 Task: Create new contact,   with mail id: 'AdelineBaker101@roundabouttheatre.org', first name: 'Adeline', Last name: 'Baker', Job Title: E-commerce Manager, Phone number (408) 555-9012. Change life cycle stage to  'Lead' and lead status to 'New'. Add new company to the associated contact: www.riyagroup.travel_x000D_
 and type: Prospect. Logged in from softage.1@softage.net
Action: Mouse moved to (73, 57)
Screenshot: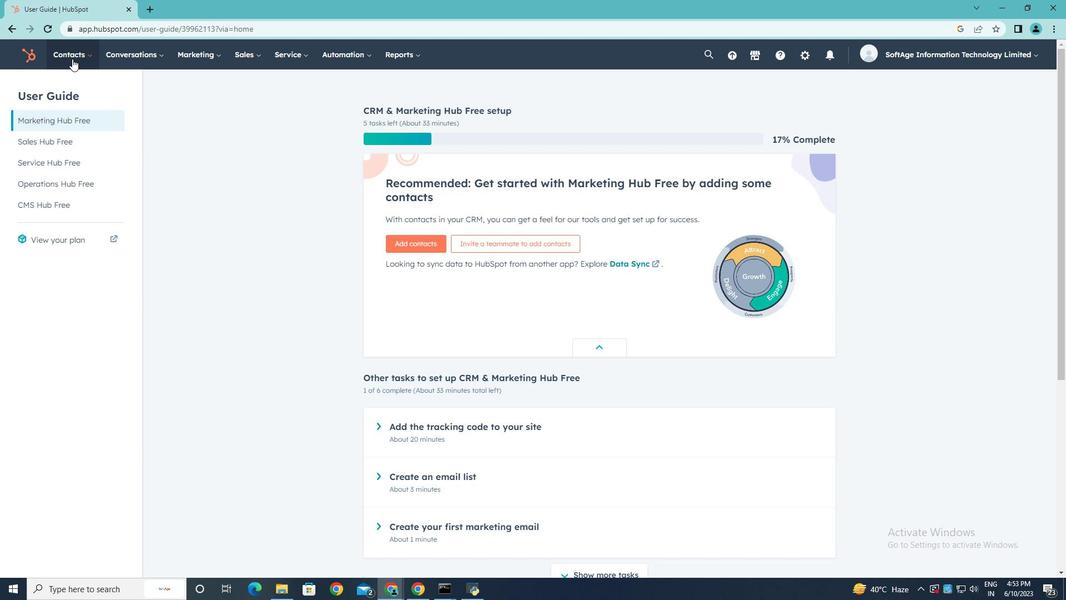 
Action: Mouse pressed left at (73, 57)
Screenshot: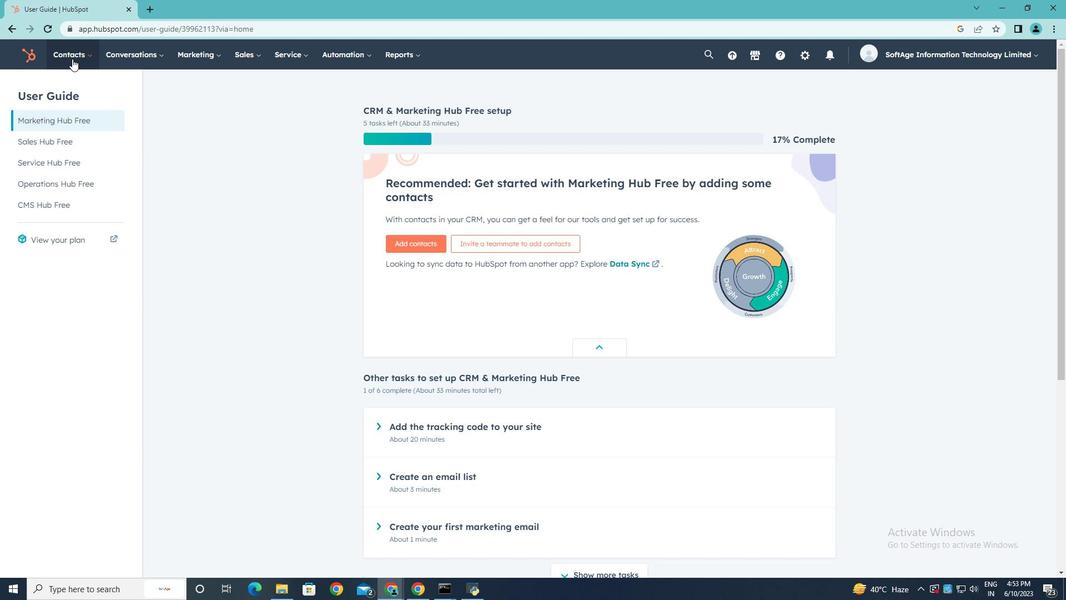 
Action: Mouse moved to (81, 91)
Screenshot: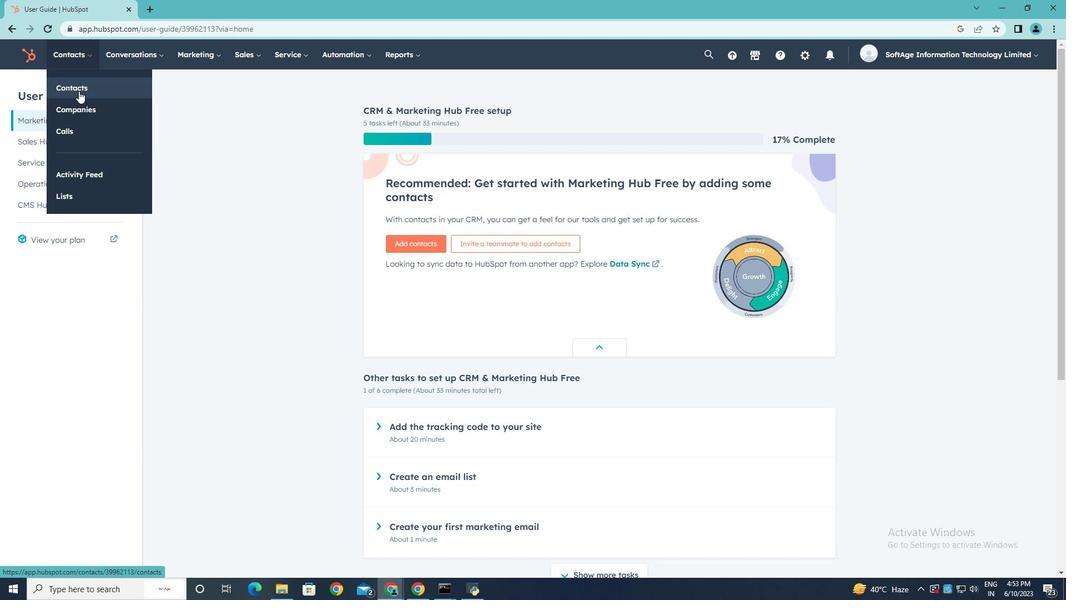 
Action: Mouse pressed left at (81, 91)
Screenshot: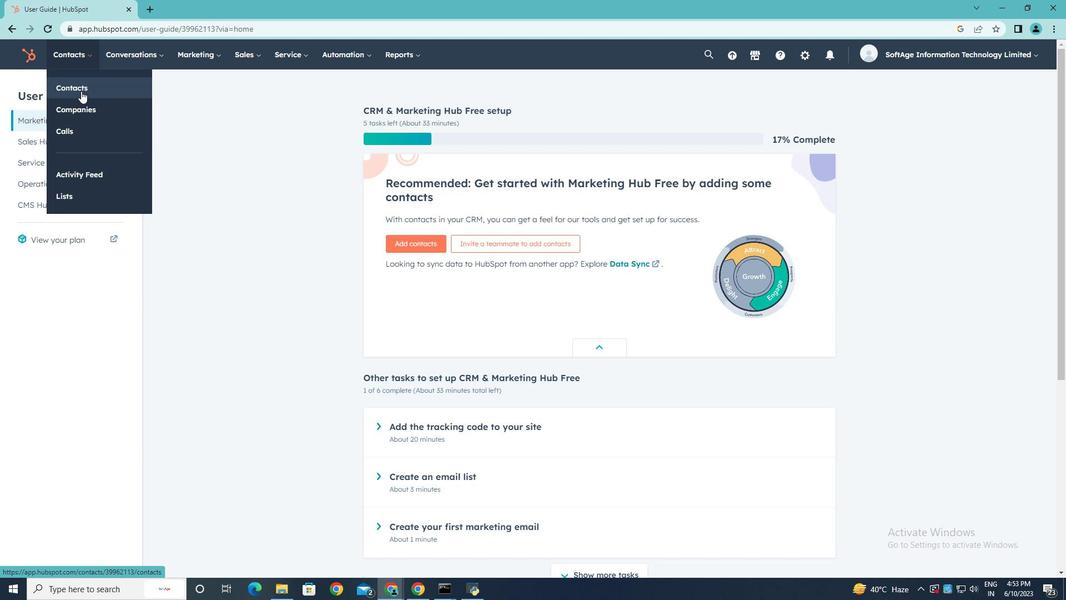 
Action: Mouse moved to (1002, 92)
Screenshot: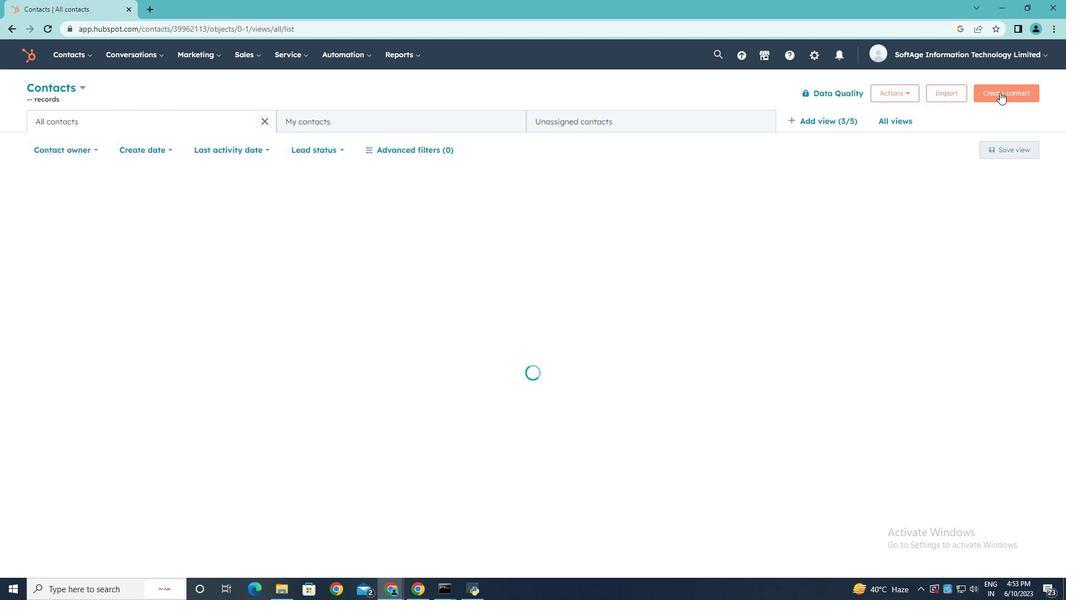 
Action: Mouse pressed left at (1002, 92)
Screenshot: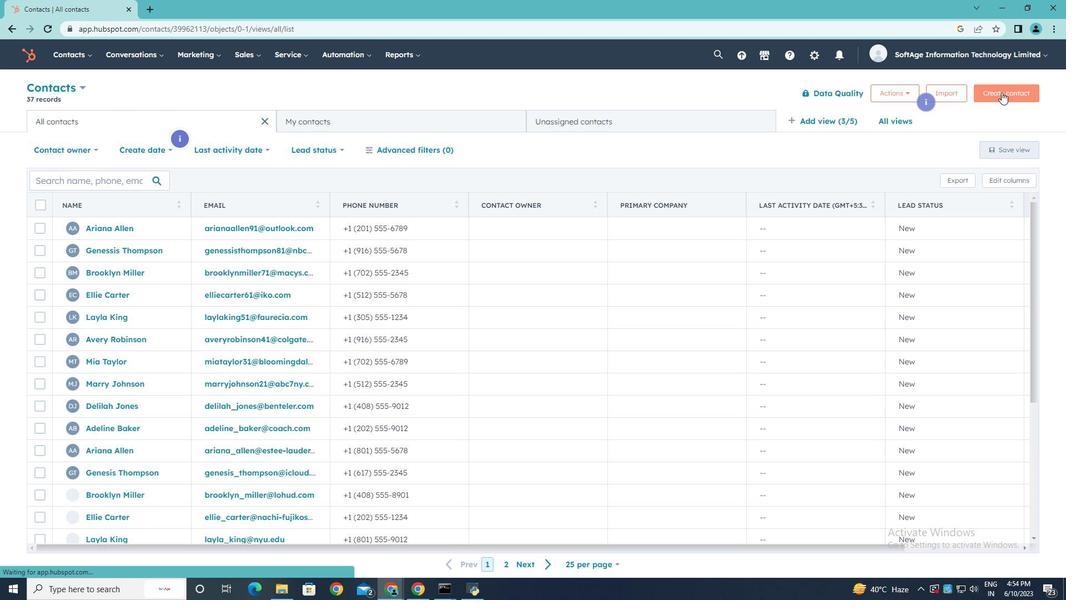 
Action: Mouse moved to (803, 143)
Screenshot: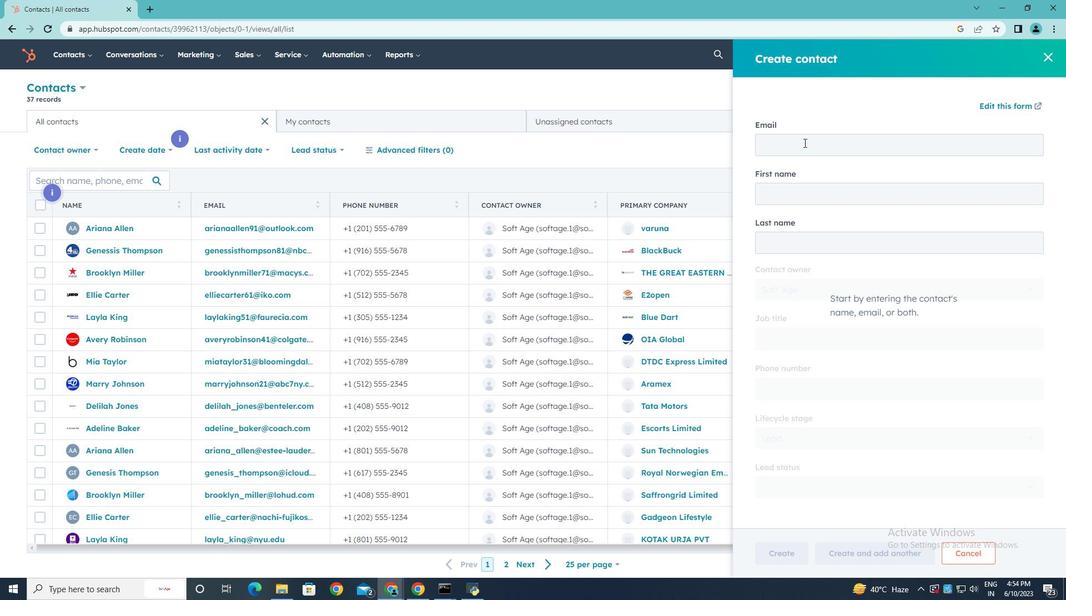 
Action: Mouse pressed left at (803, 143)
Screenshot: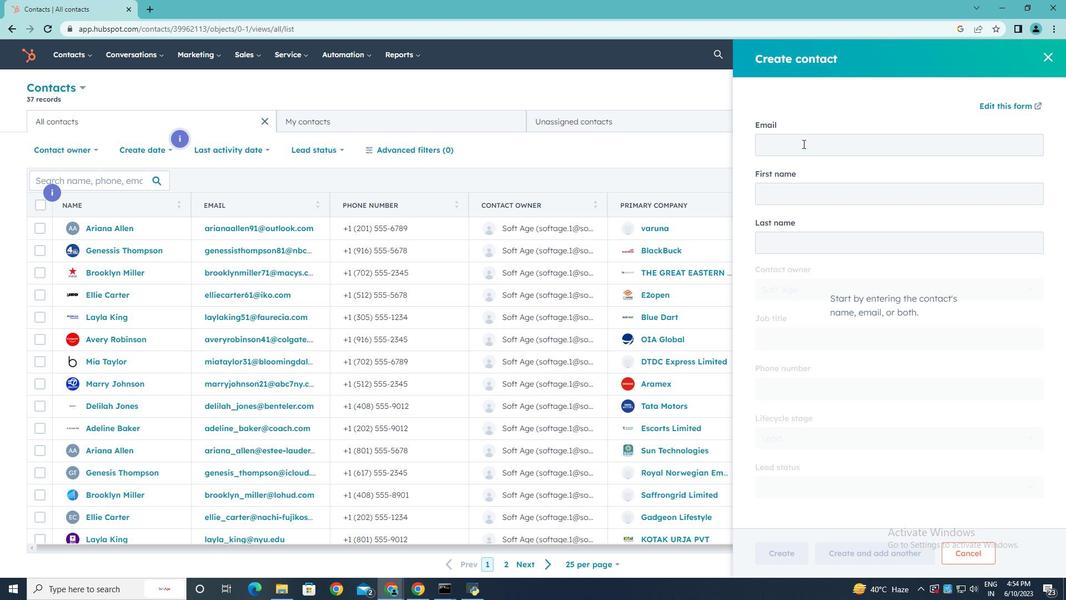 
Action: Mouse moved to (803, 143)
Screenshot: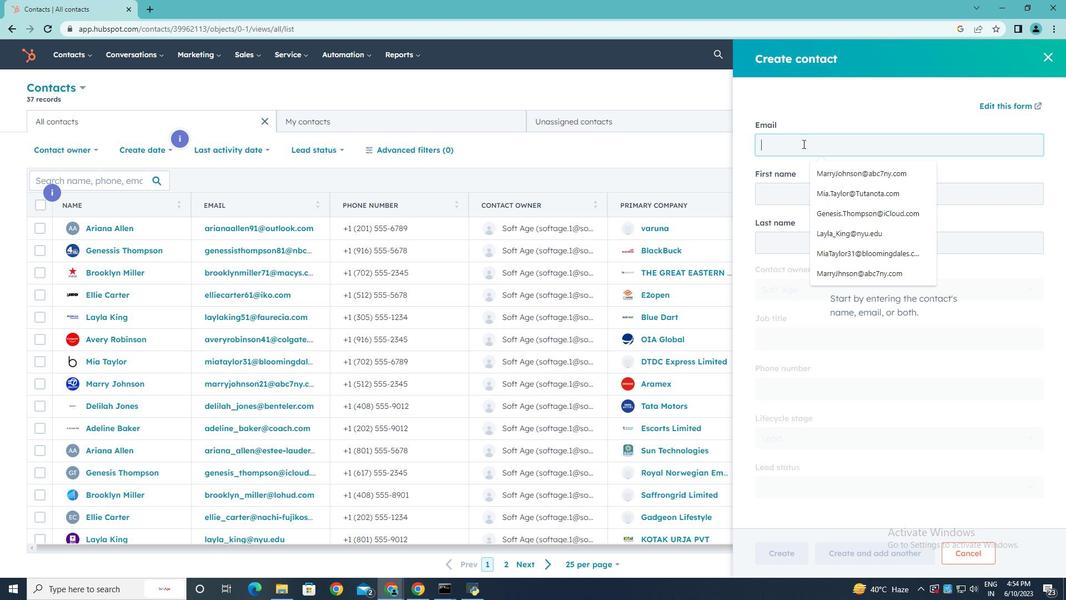 
Action: Key pressed <Key.shift>Adeline<Key.shift>Baker101<Key.shift>@roundabouth<Key.backspace>theatre.org
Screenshot: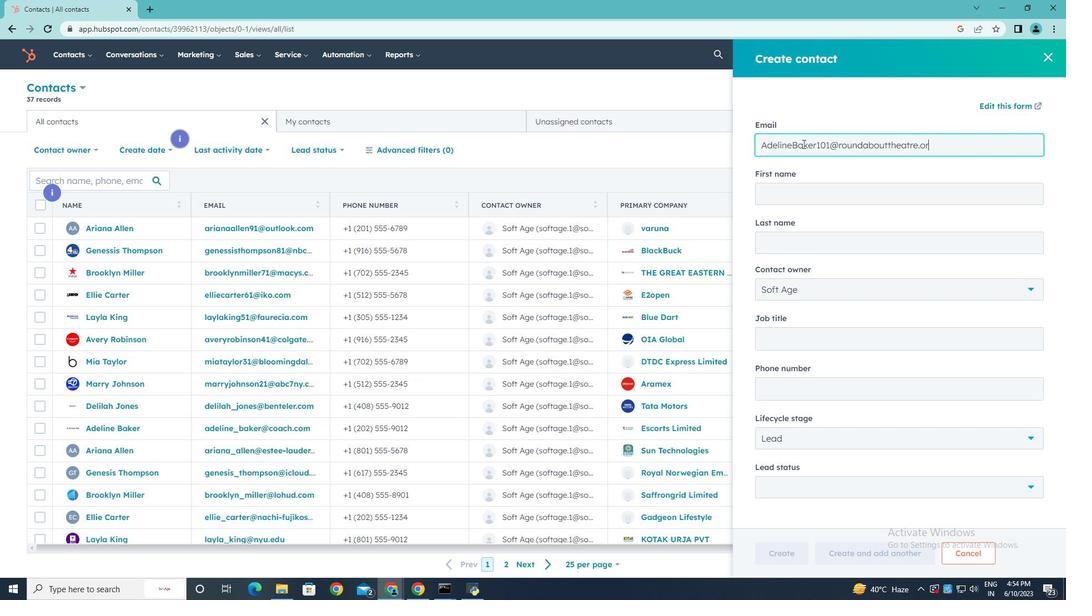 
Action: Mouse moved to (800, 197)
Screenshot: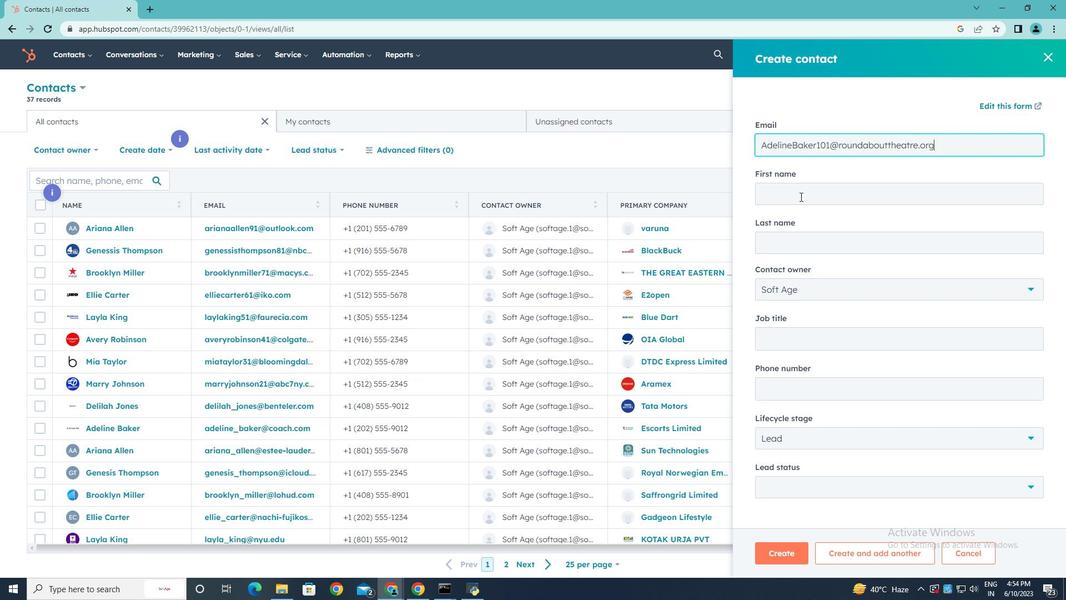 
Action: Mouse pressed left at (800, 197)
Screenshot: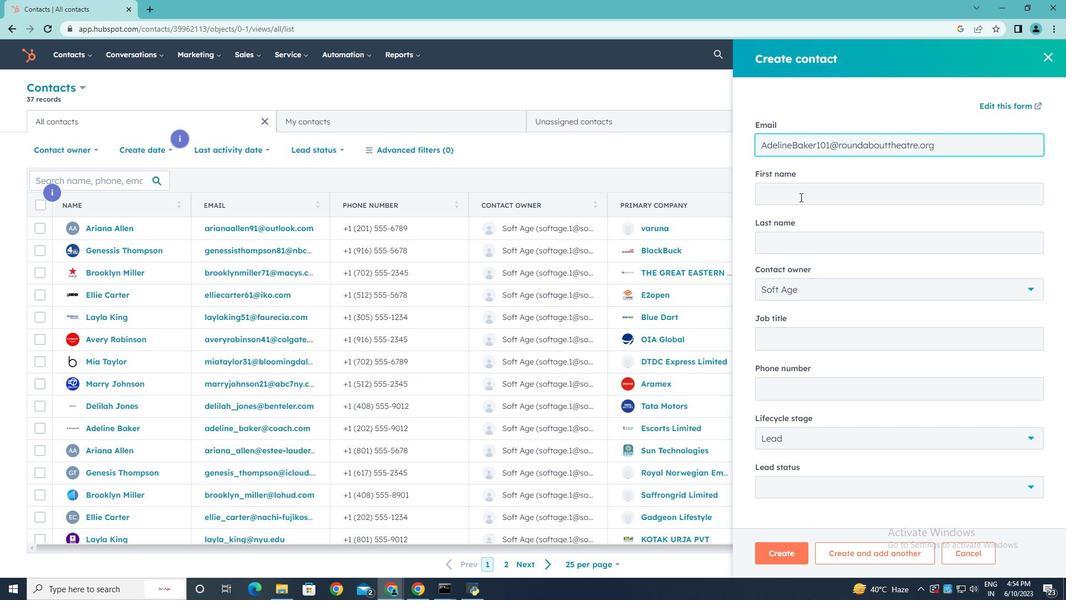 
Action: Key pressed <Key.shift>Adeline
Screenshot: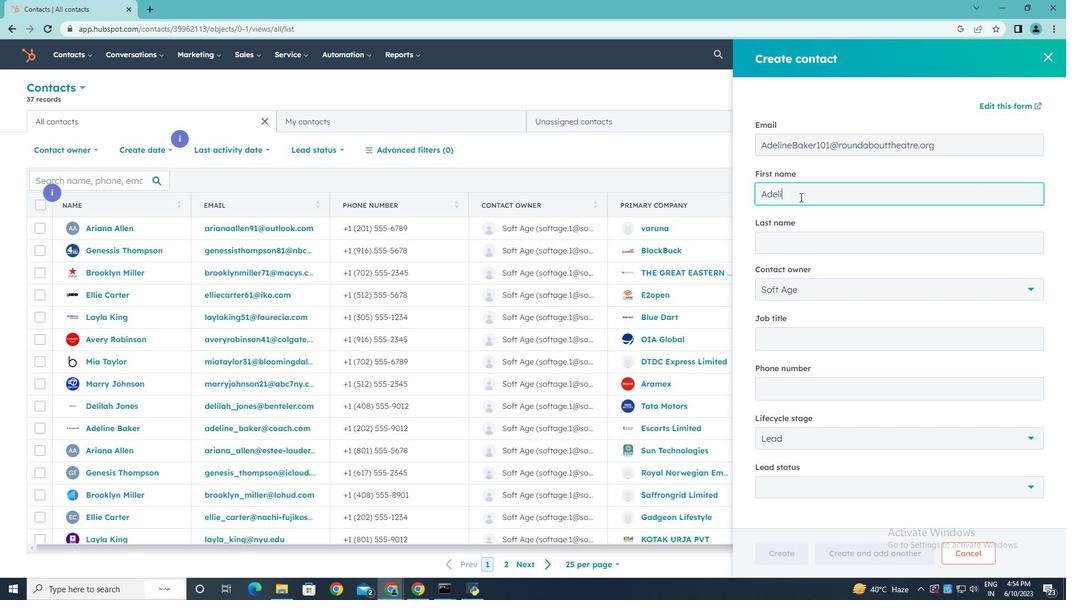 
Action: Mouse moved to (785, 250)
Screenshot: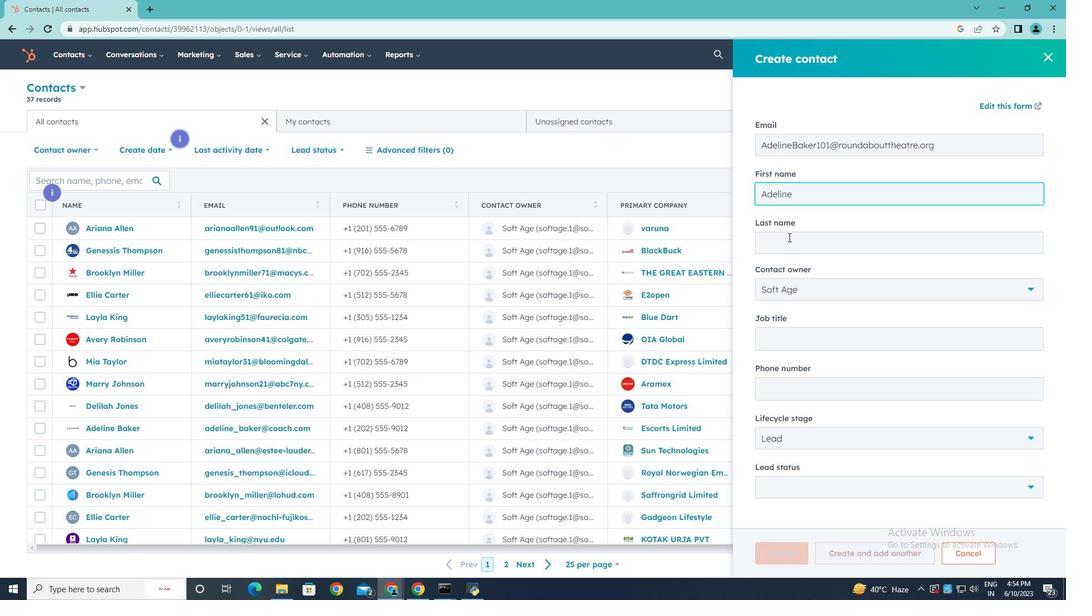 
Action: Mouse pressed left at (785, 250)
Screenshot: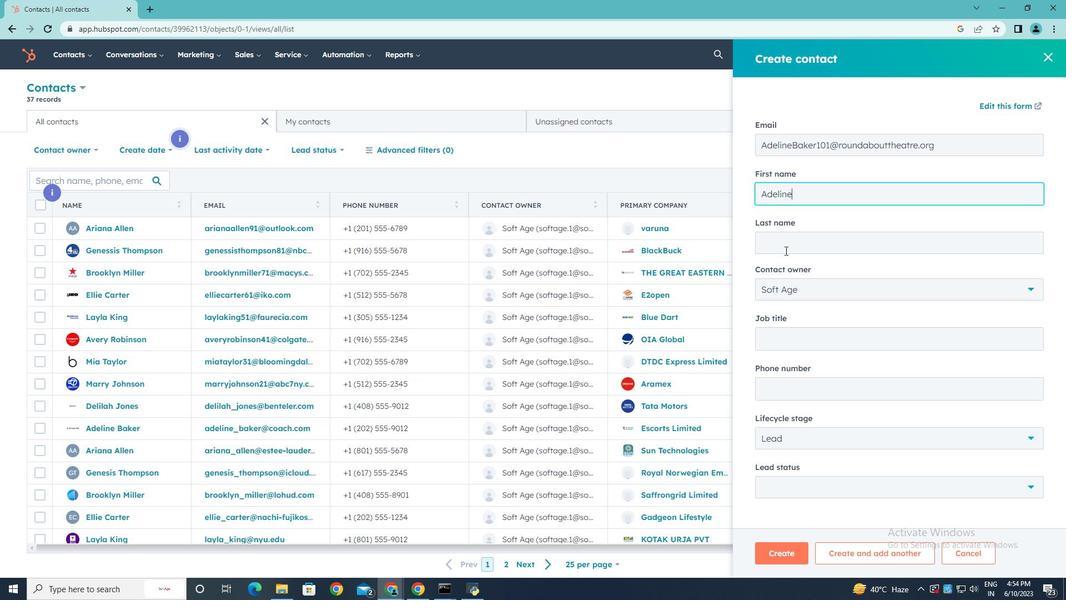 
Action: Key pressed <Key.shift>Baker
Screenshot: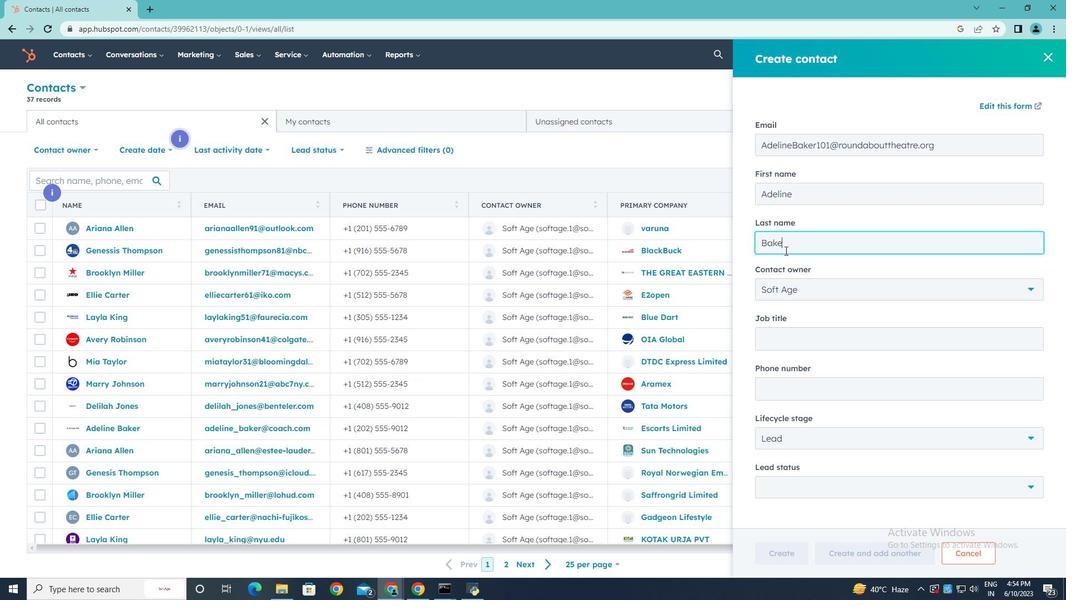 
Action: Mouse moved to (802, 341)
Screenshot: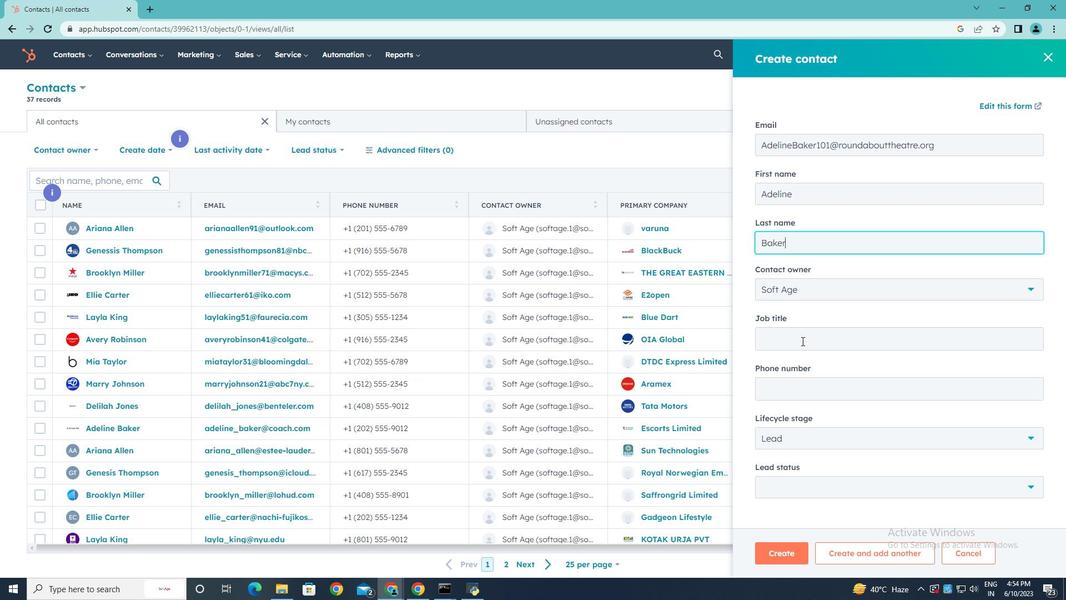 
Action: Mouse pressed left at (802, 341)
Screenshot: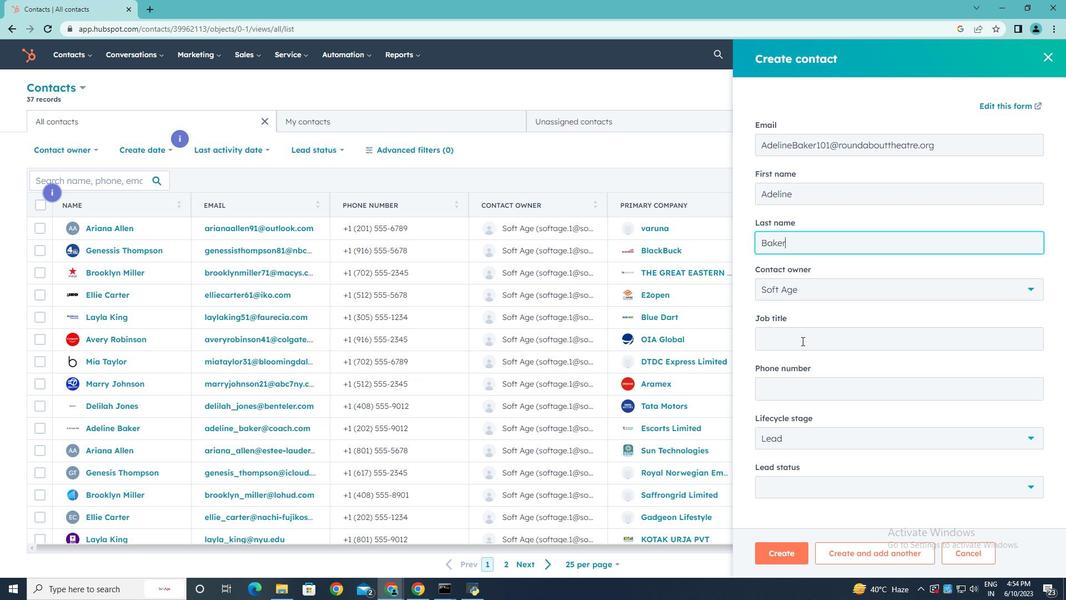 
Action: Key pressed <Key.shift><Key.shift><Key.shift><Key.shift>E-commerce
Screenshot: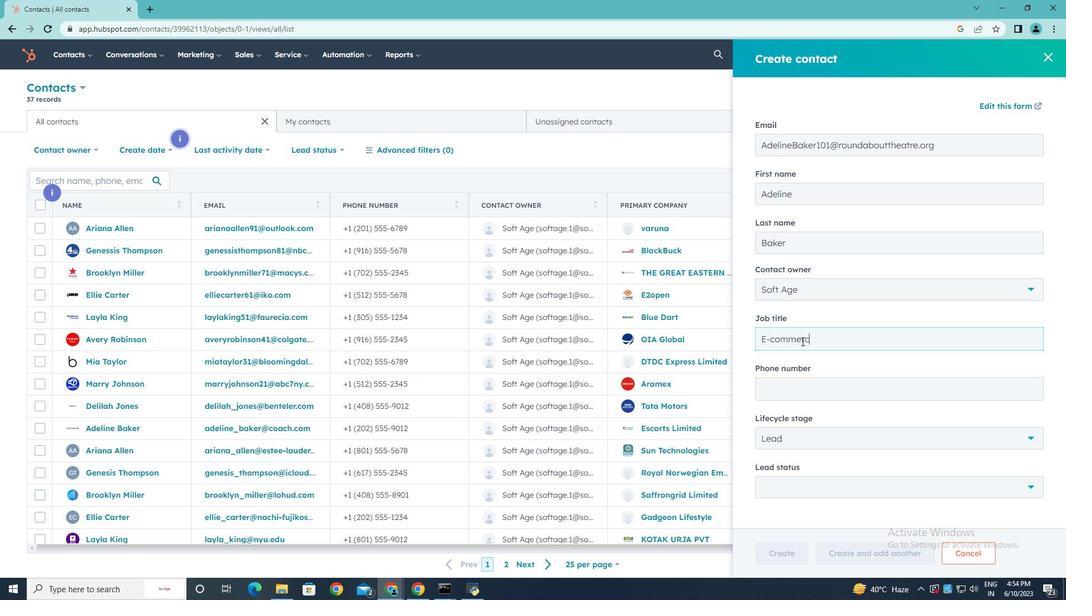 
Action: Mouse moved to (883, 393)
Screenshot: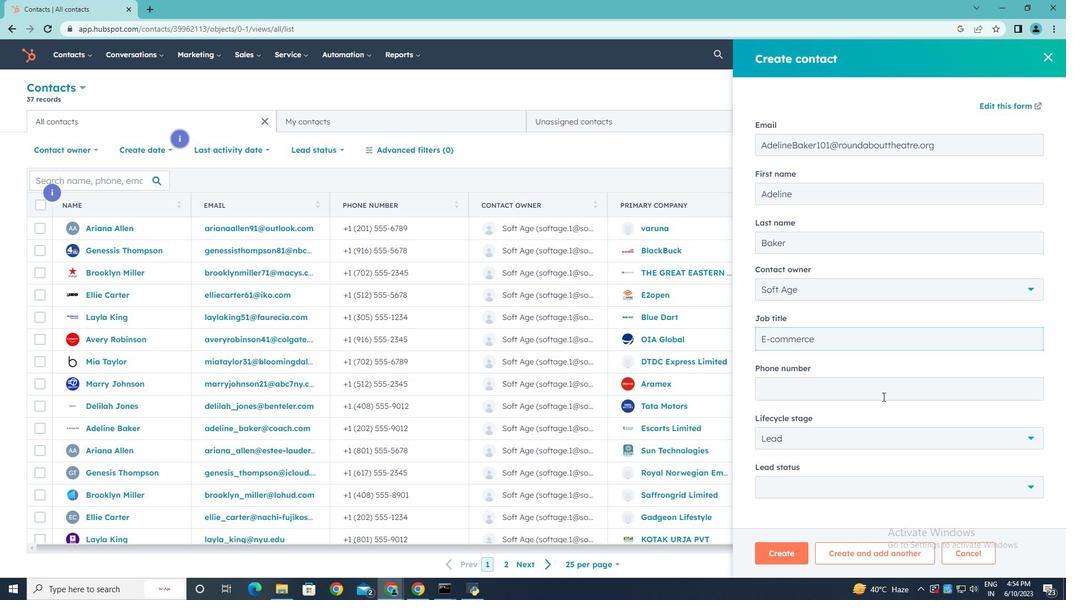 
Action: Mouse pressed left at (883, 393)
Screenshot: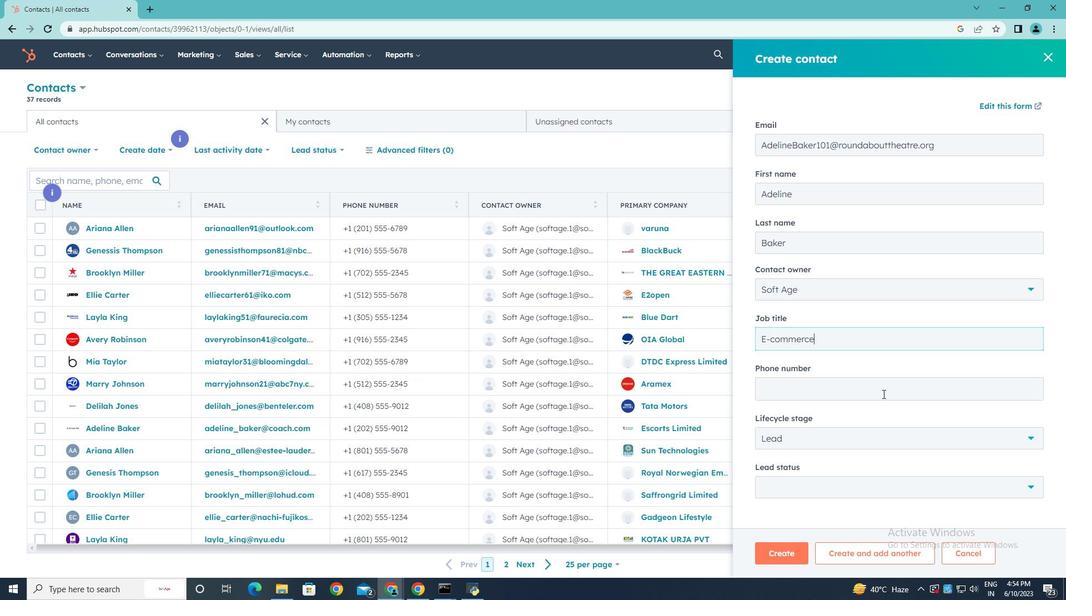 
Action: Key pressed 4085559012
Screenshot: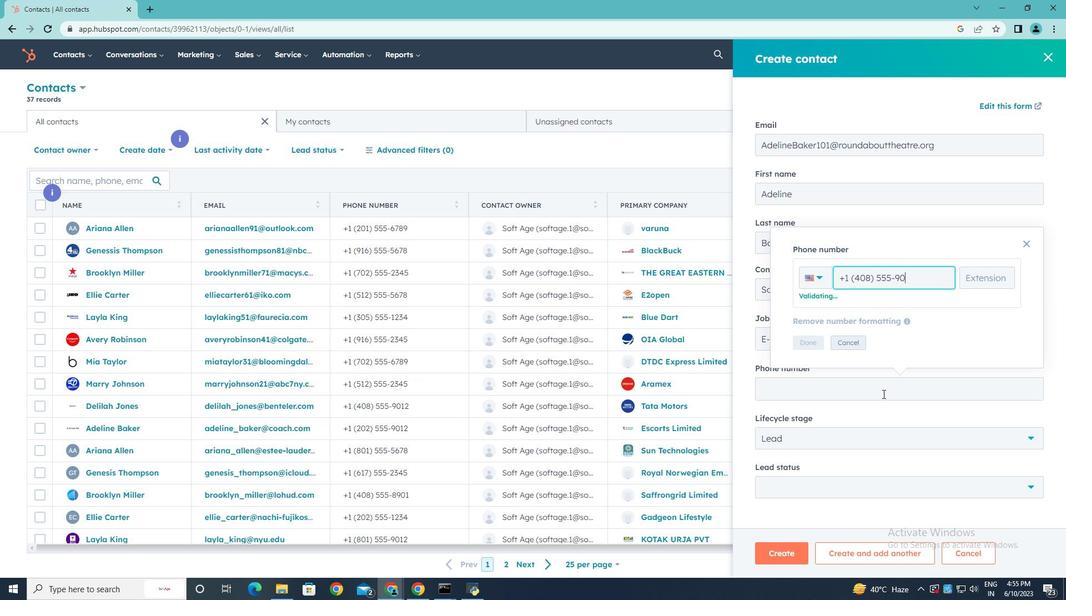 
Action: Mouse moved to (804, 343)
Screenshot: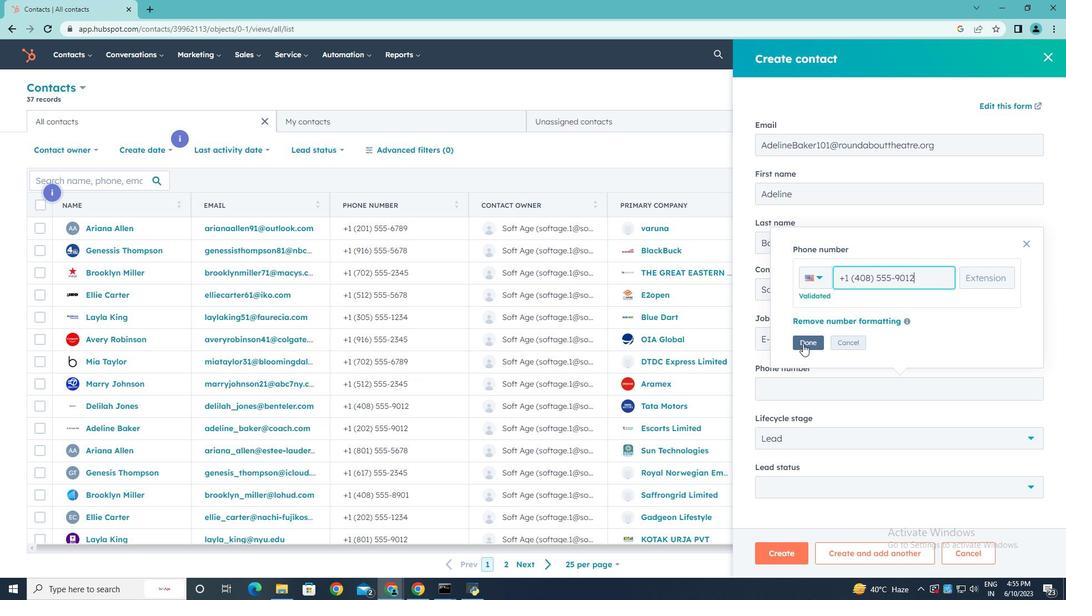 
Action: Mouse pressed left at (804, 343)
Screenshot: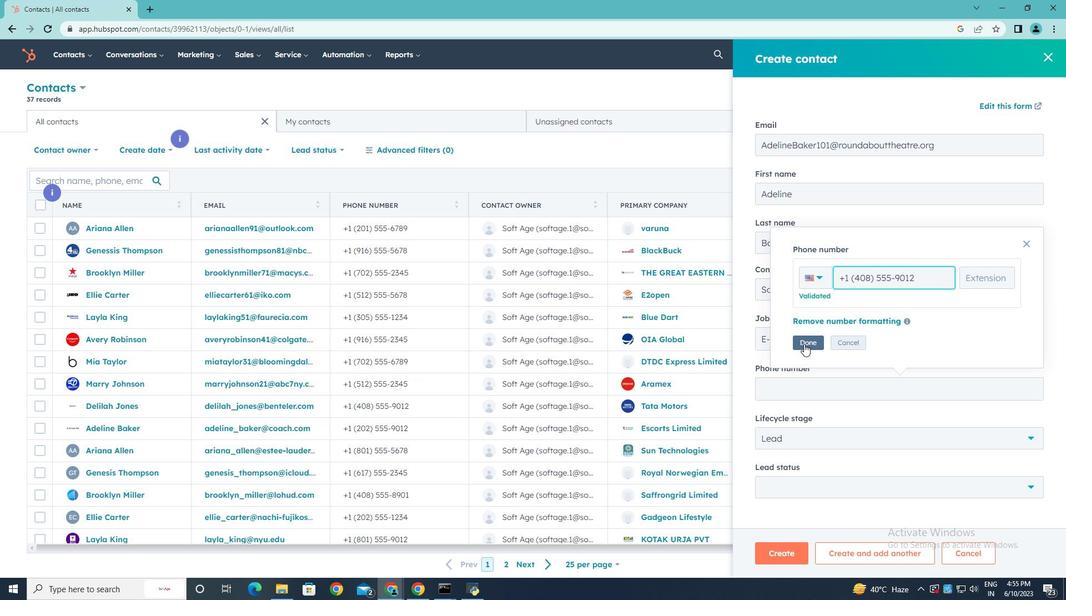 
Action: Mouse moved to (815, 438)
Screenshot: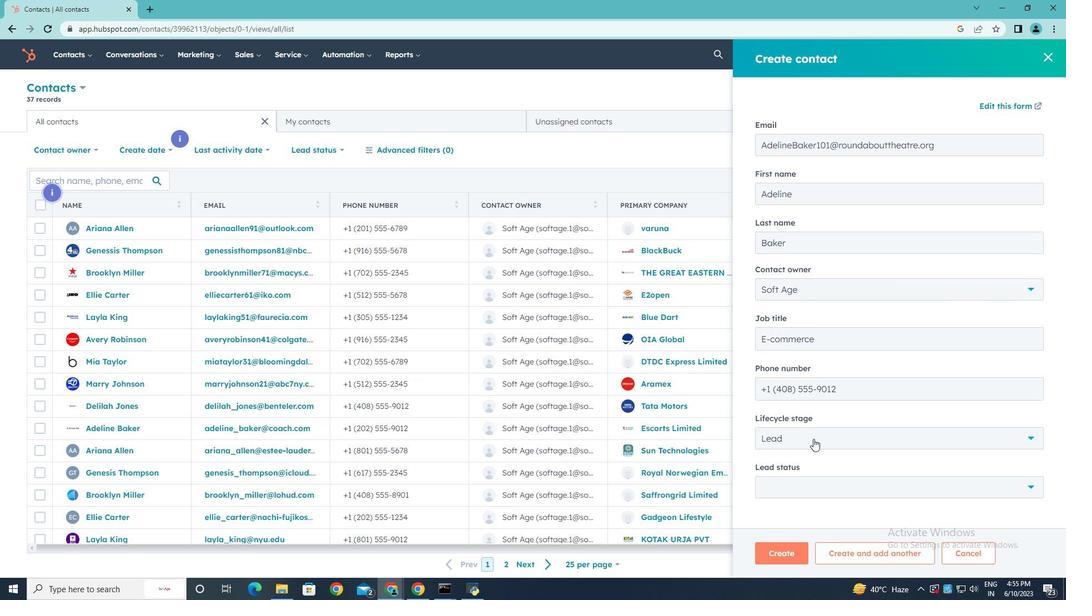 
Action: Mouse pressed left at (815, 438)
Screenshot: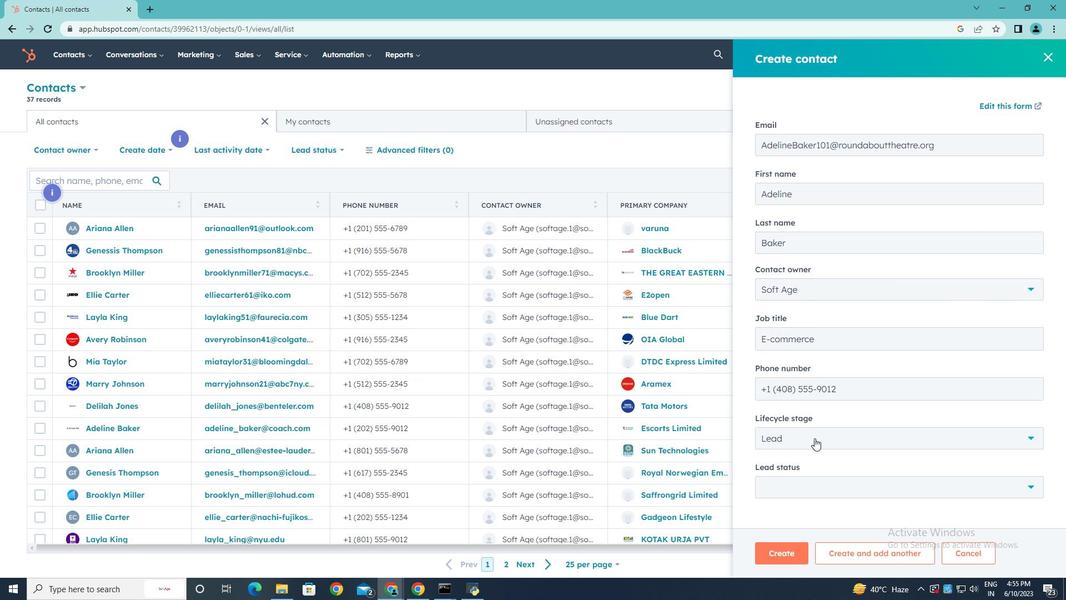 
Action: Mouse moved to (811, 339)
Screenshot: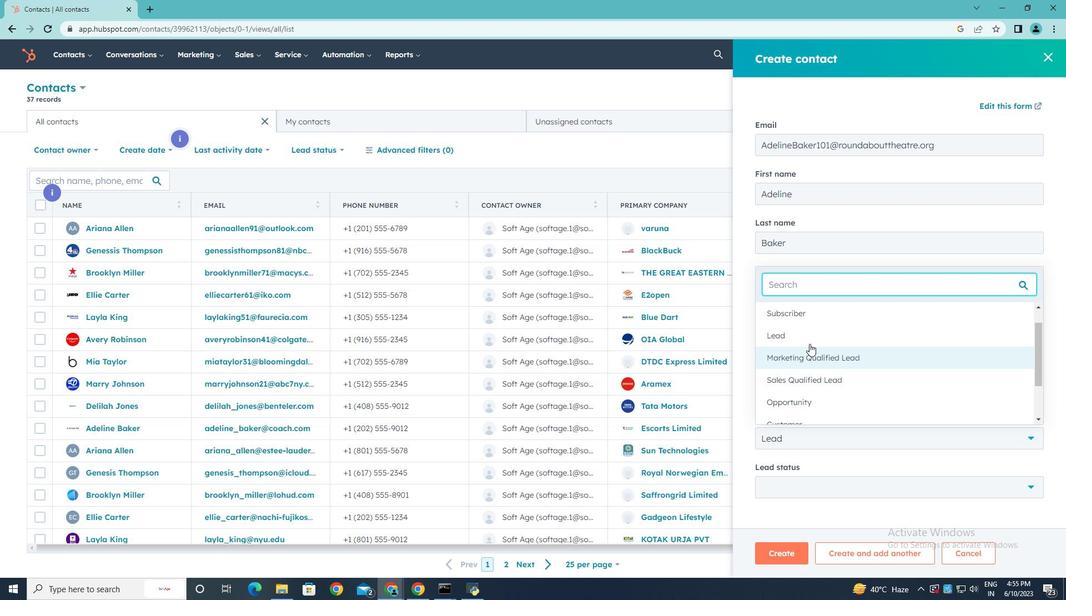 
Action: Mouse pressed left at (811, 339)
Screenshot: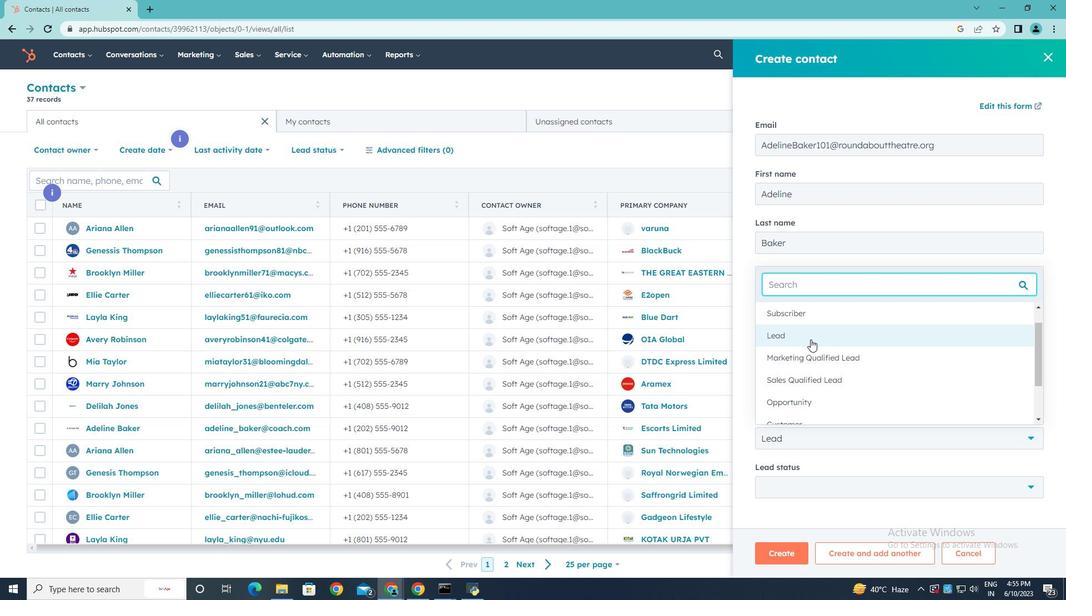 
Action: Mouse moved to (809, 491)
Screenshot: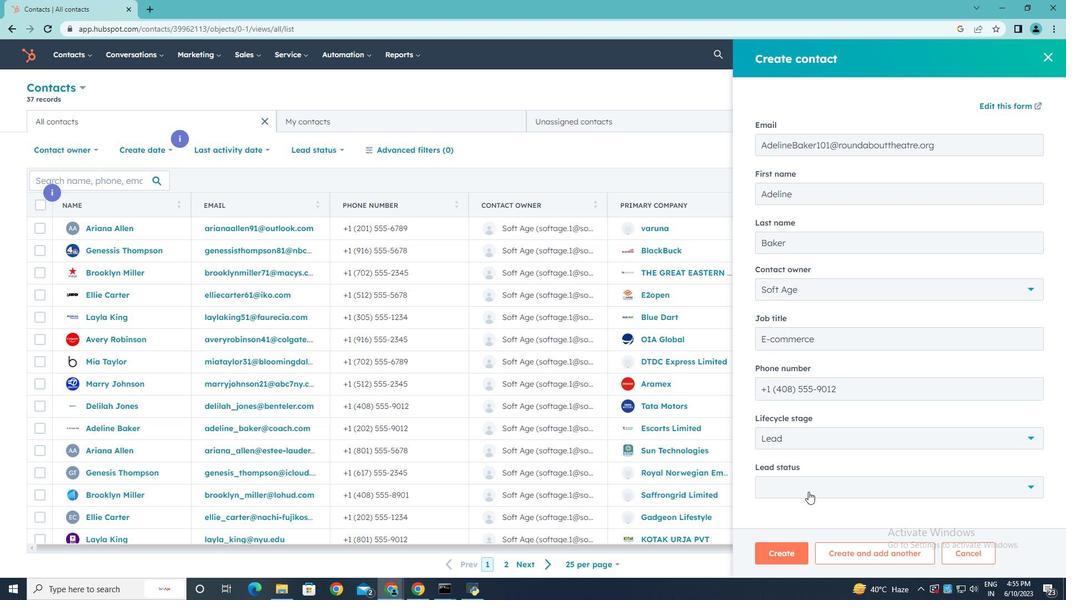 
Action: Mouse pressed left at (809, 491)
Screenshot: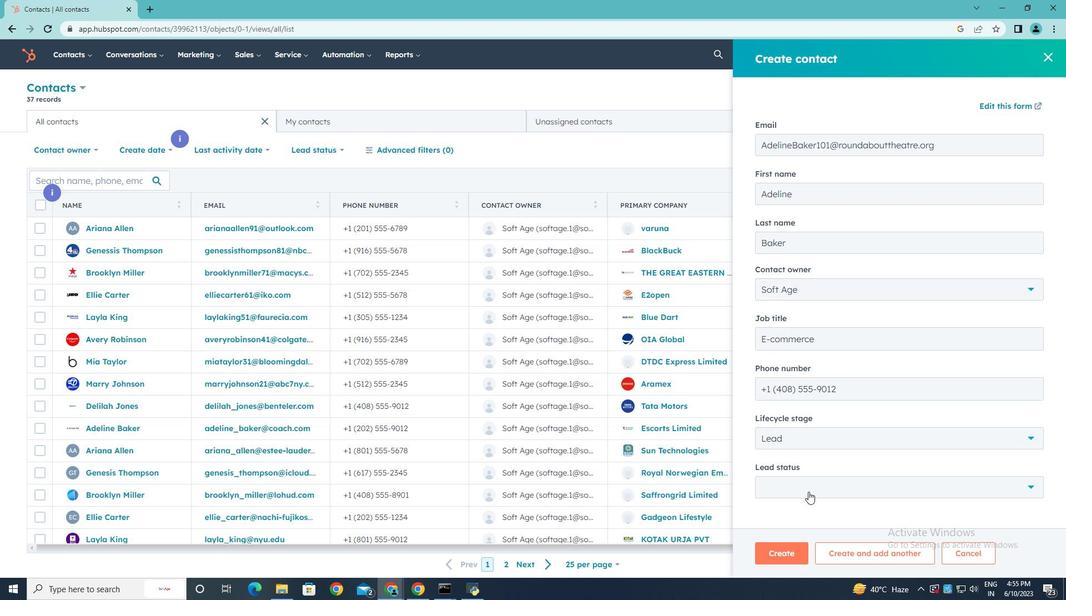 
Action: Mouse moved to (797, 386)
Screenshot: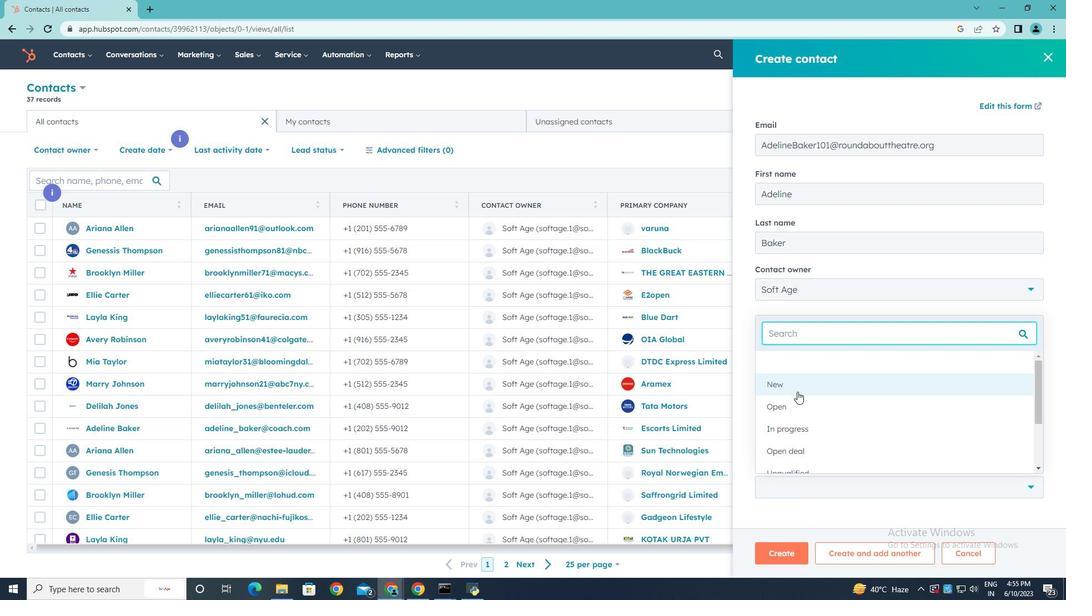 
Action: Mouse pressed left at (797, 386)
Screenshot: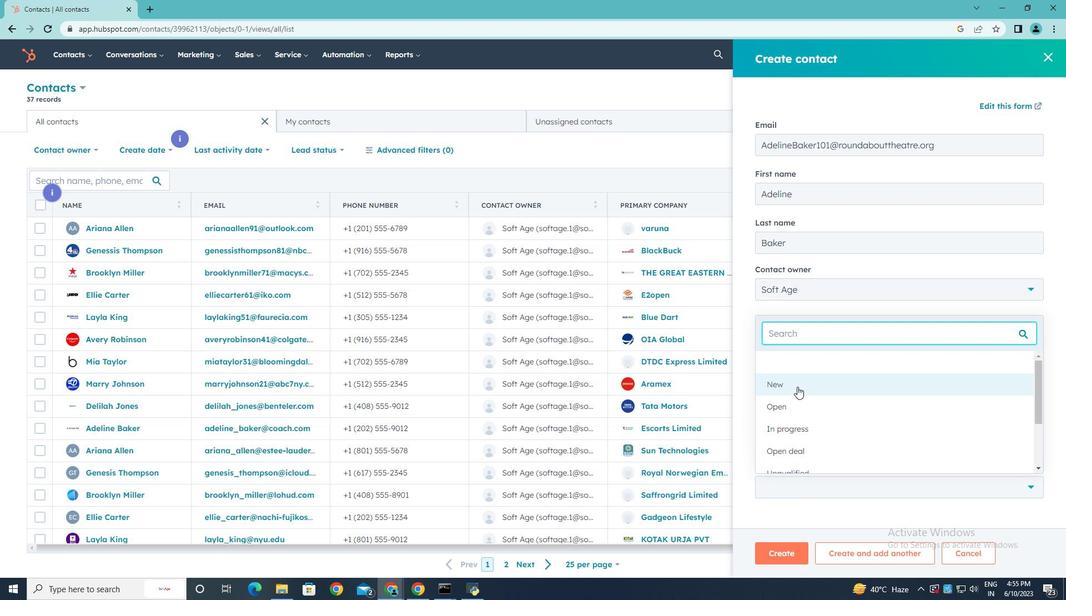 
Action: Mouse scrolled (797, 386) with delta (0, 0)
Screenshot: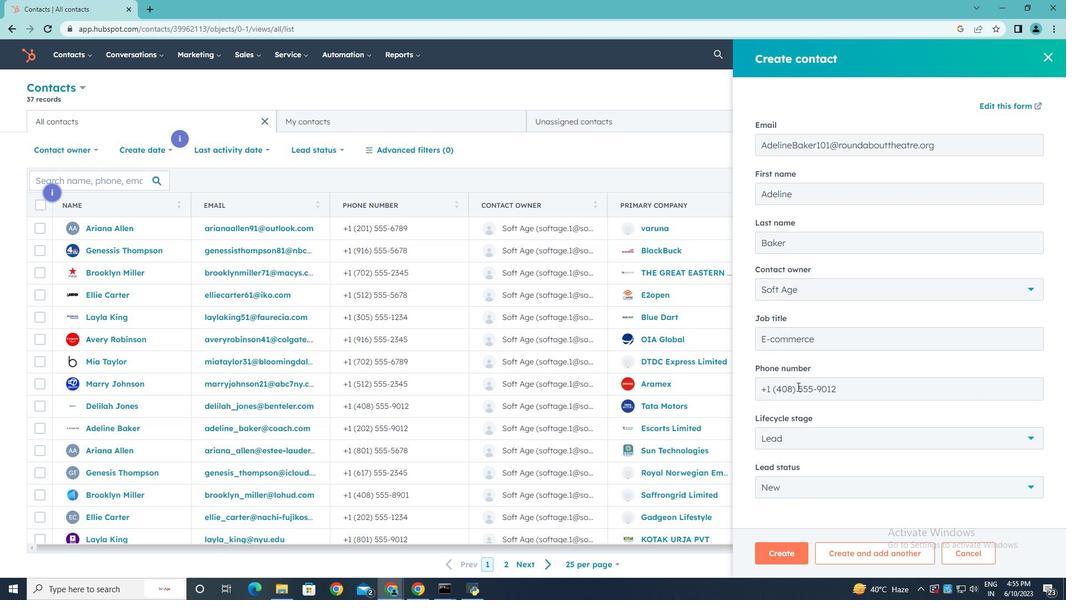 
Action: Mouse scrolled (797, 386) with delta (0, 0)
Screenshot: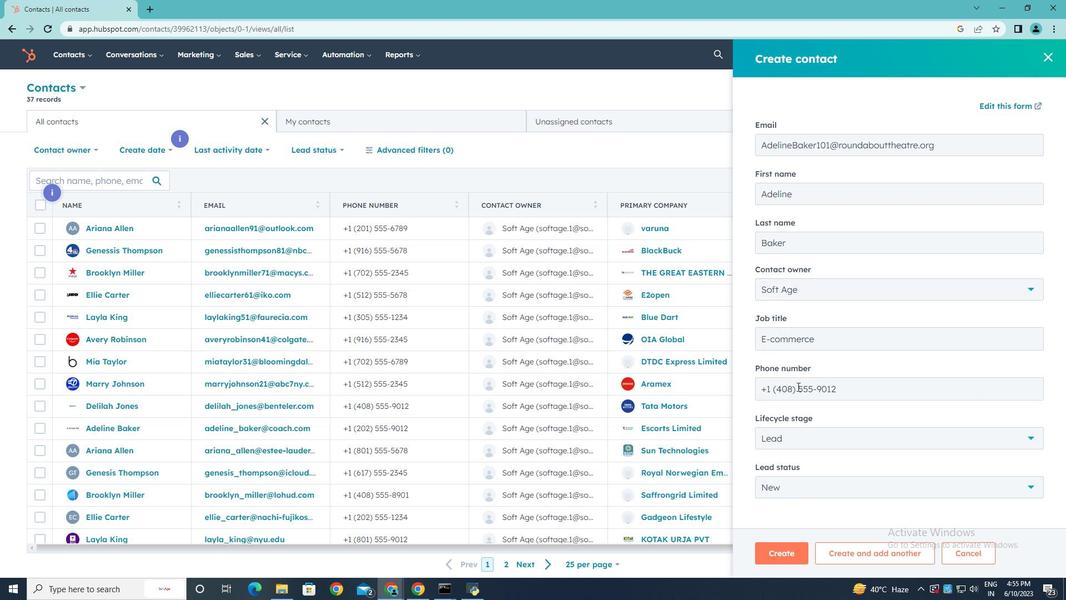 
Action: Mouse moved to (775, 548)
Screenshot: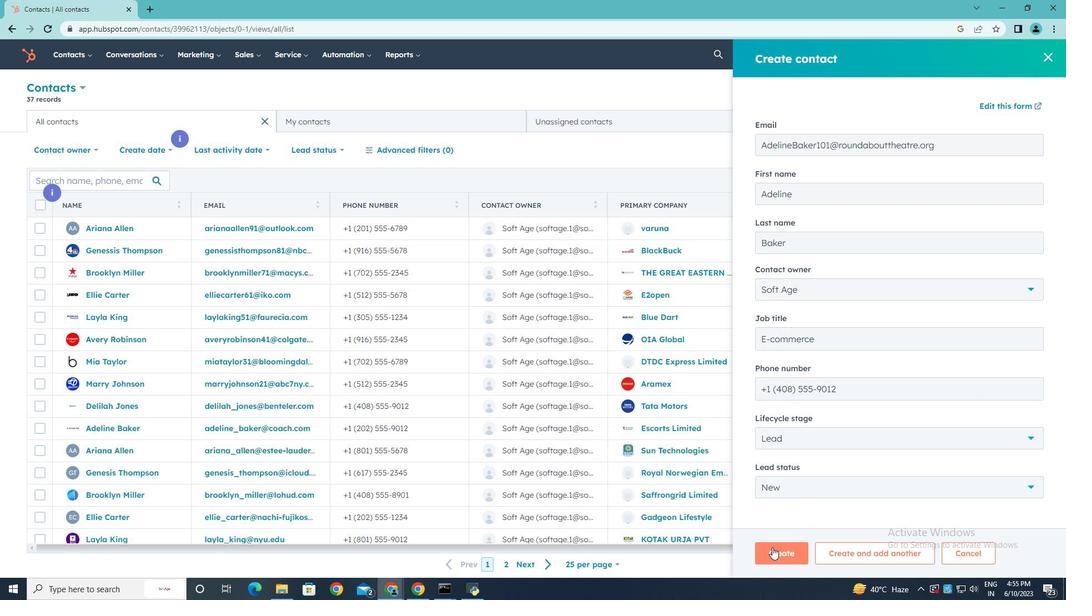 
Action: Mouse pressed left at (775, 548)
Screenshot: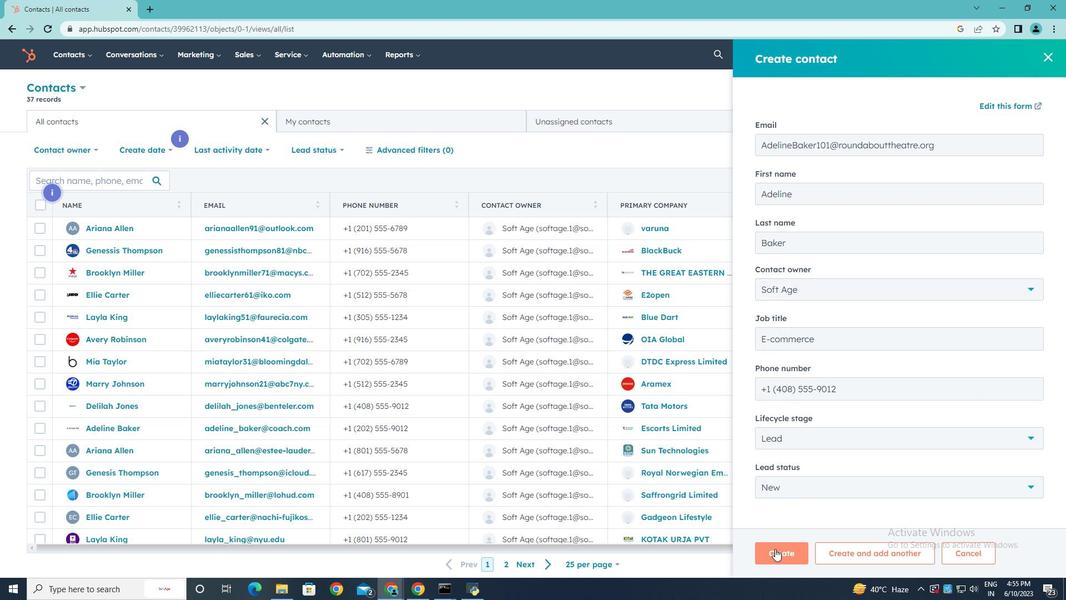 
Action: Mouse moved to (697, 256)
Screenshot: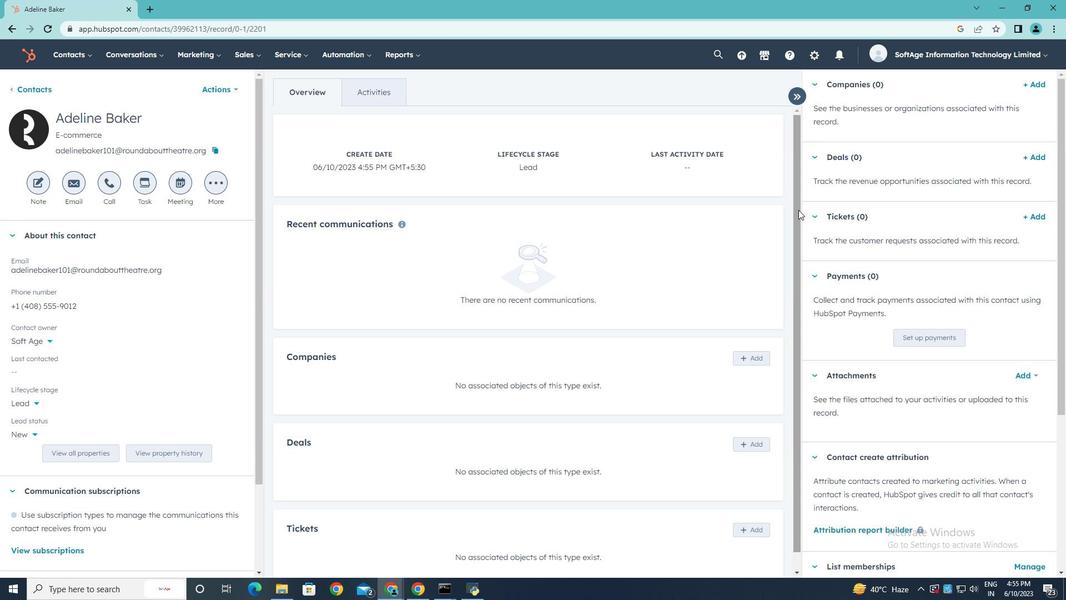 
Action: Mouse scrolled (697, 256) with delta (0, 0)
Screenshot: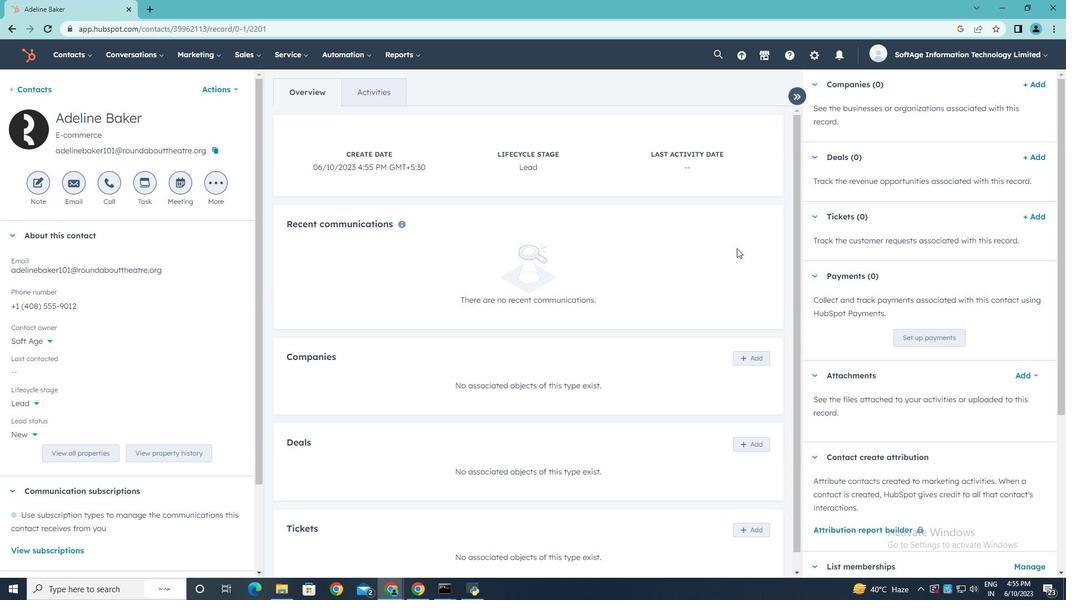 
Action: Mouse scrolled (697, 256) with delta (0, 0)
Screenshot: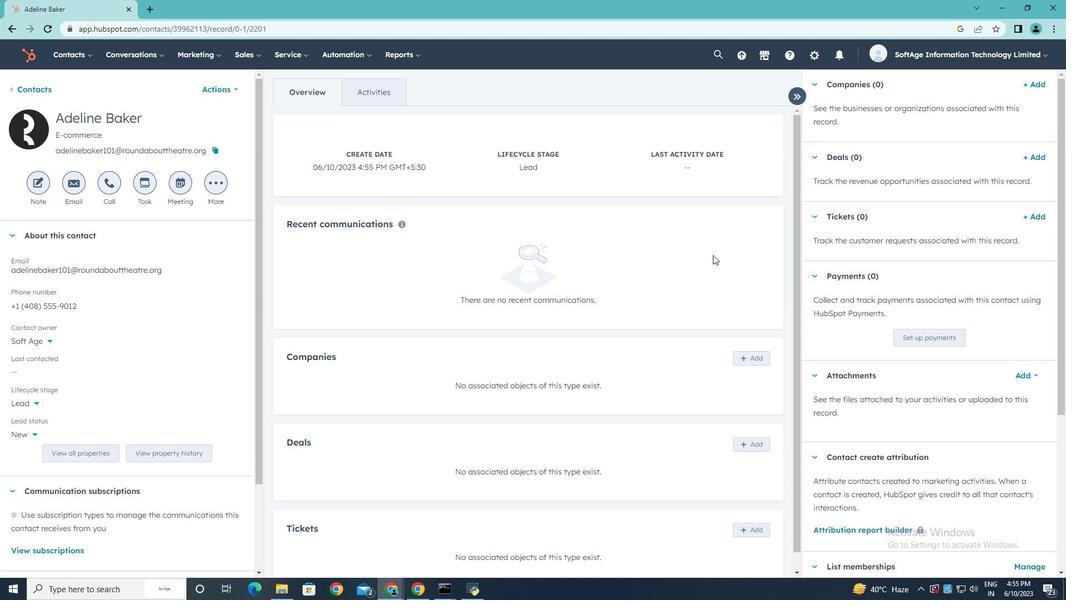 
Action: Mouse scrolled (697, 256) with delta (0, 0)
Screenshot: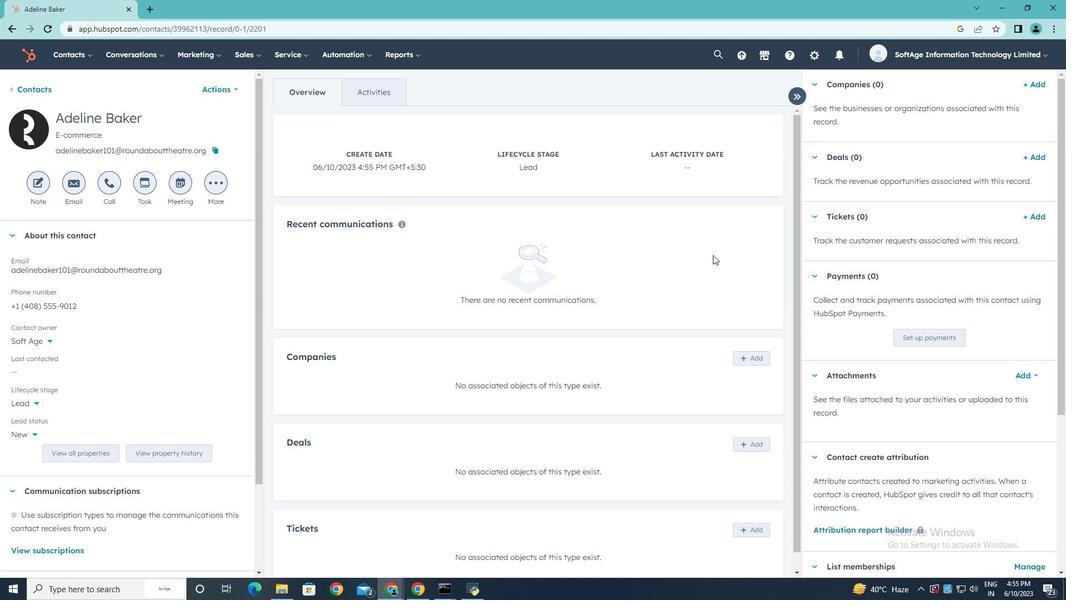
Action: Mouse scrolled (697, 256) with delta (0, 0)
Screenshot: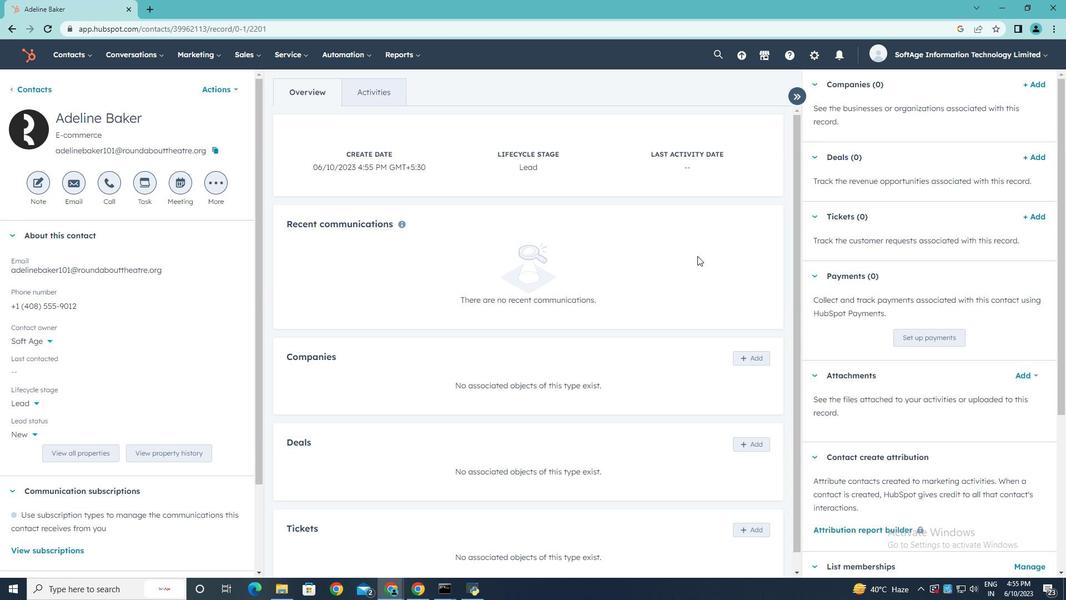 
Action: Mouse moved to (742, 355)
Screenshot: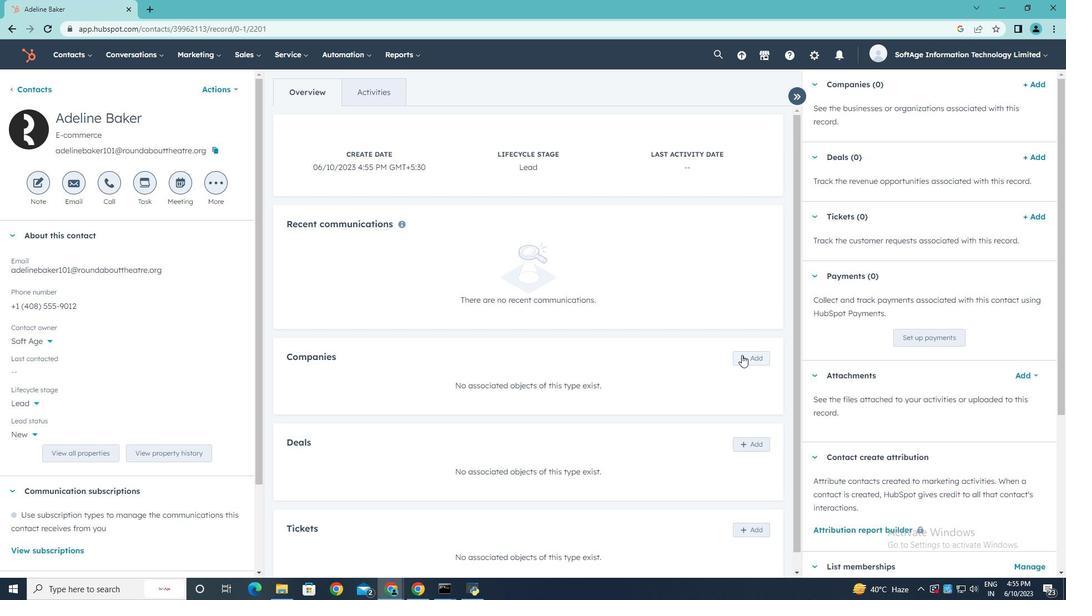 
Action: Mouse pressed left at (742, 355)
Screenshot: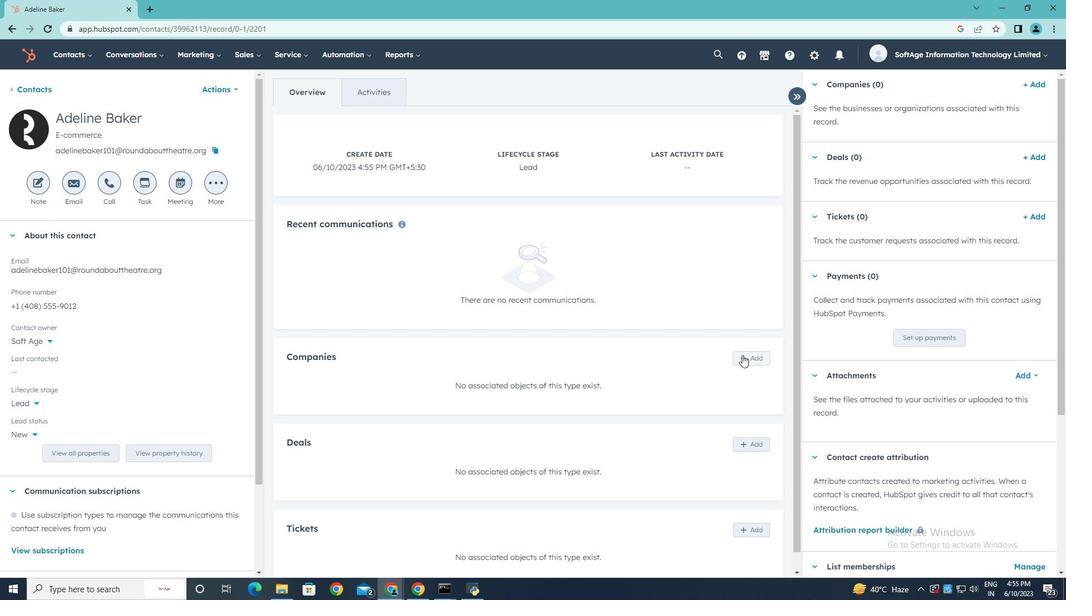 
Action: Mouse moved to (841, 114)
Screenshot: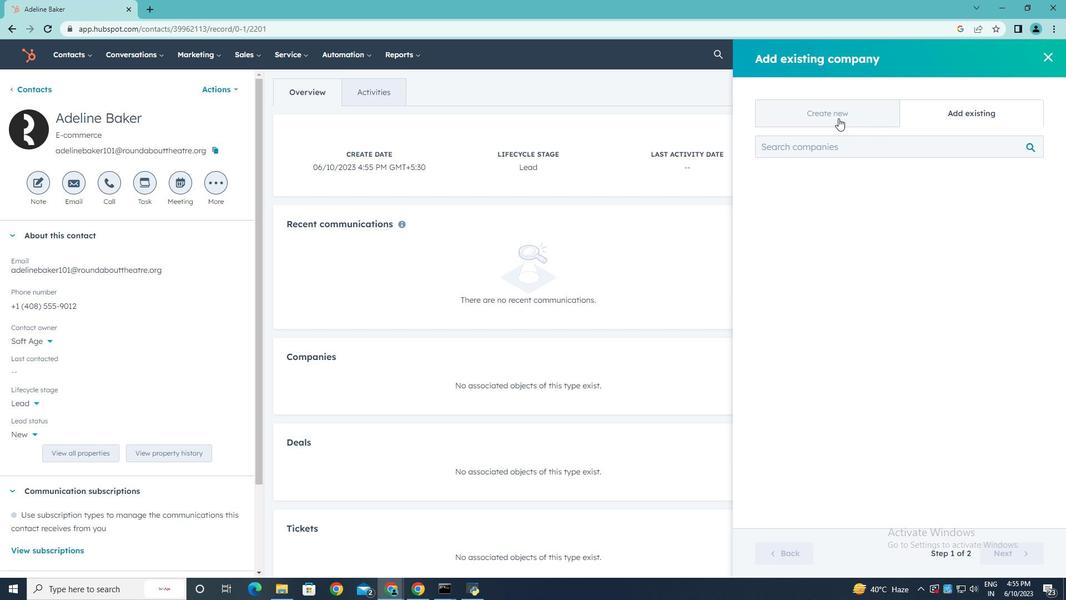 
Action: Mouse pressed left at (841, 114)
Screenshot: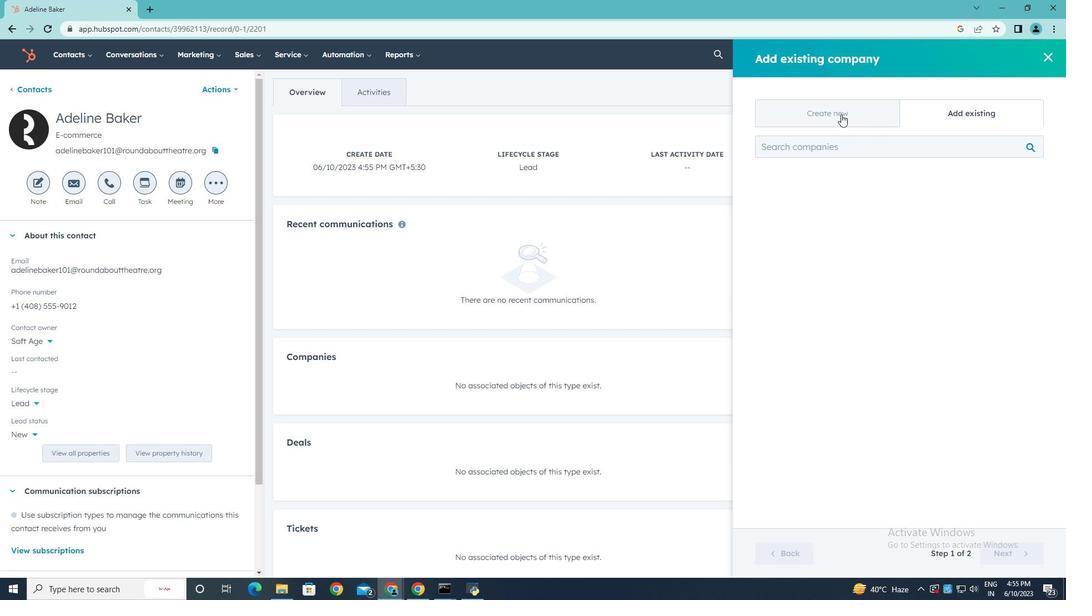 
Action: Mouse moved to (811, 177)
Screenshot: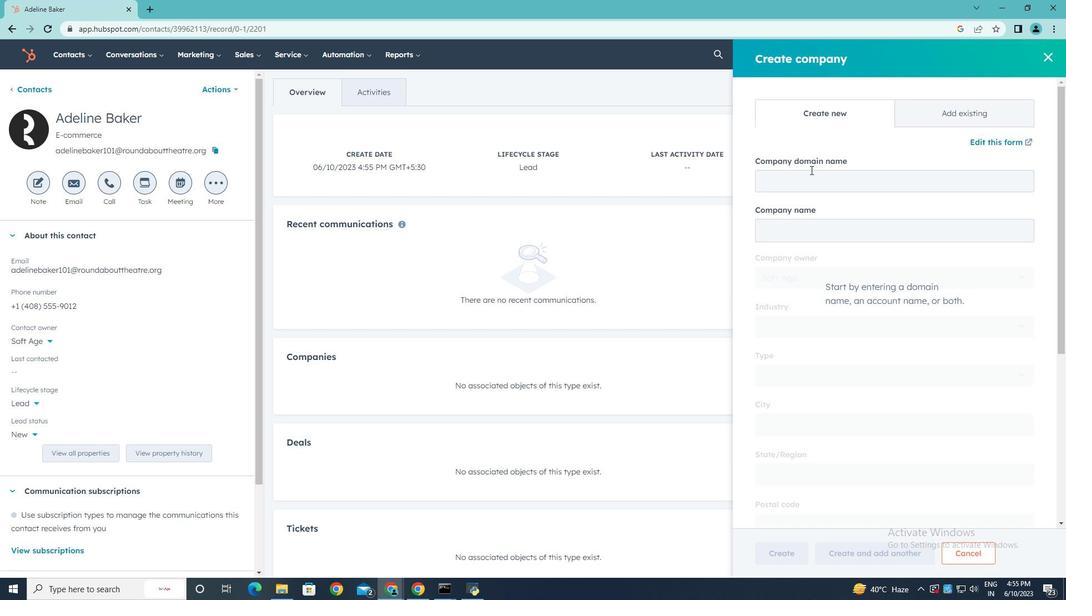 
Action: Mouse pressed left at (811, 177)
Screenshot: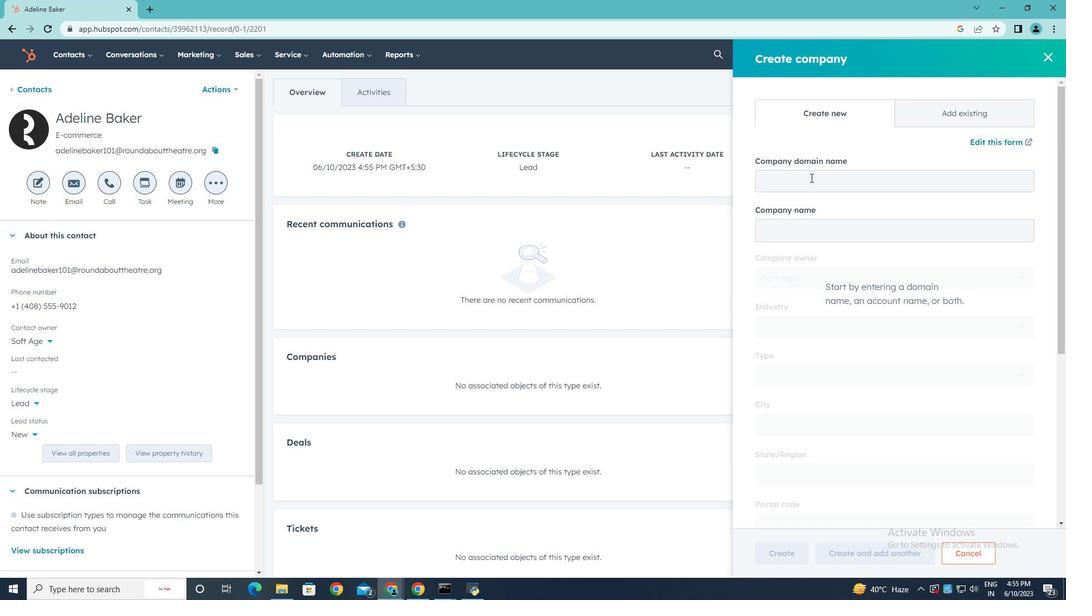 
Action: Key pressed www,<Key.backspace>.riyagroup.travel
Screenshot: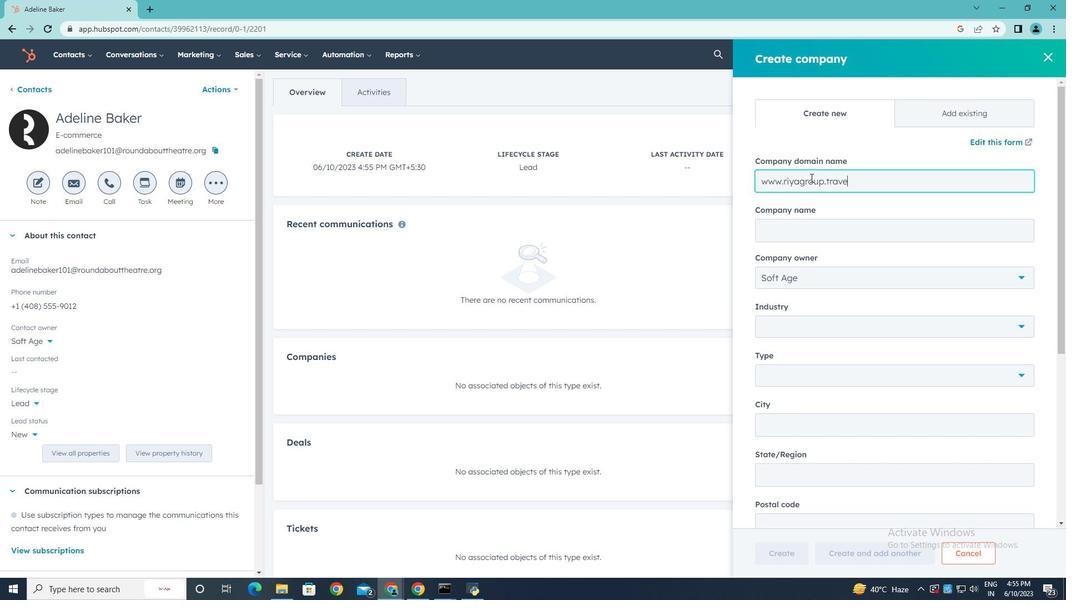 
Action: Mouse moved to (846, 196)
Screenshot: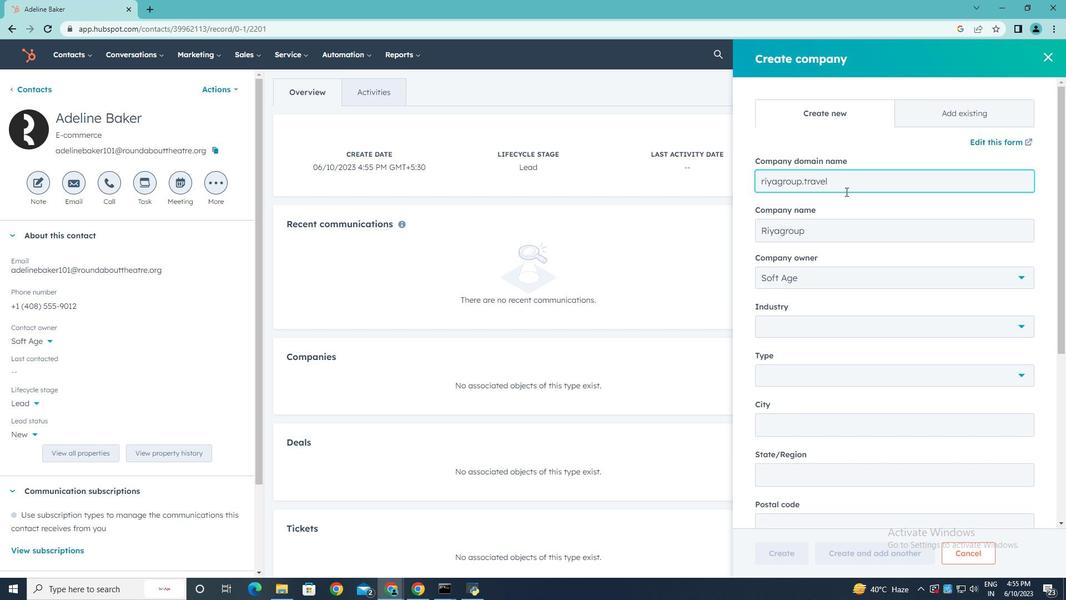 
Action: Mouse scrolled (846, 195) with delta (0, 0)
Screenshot: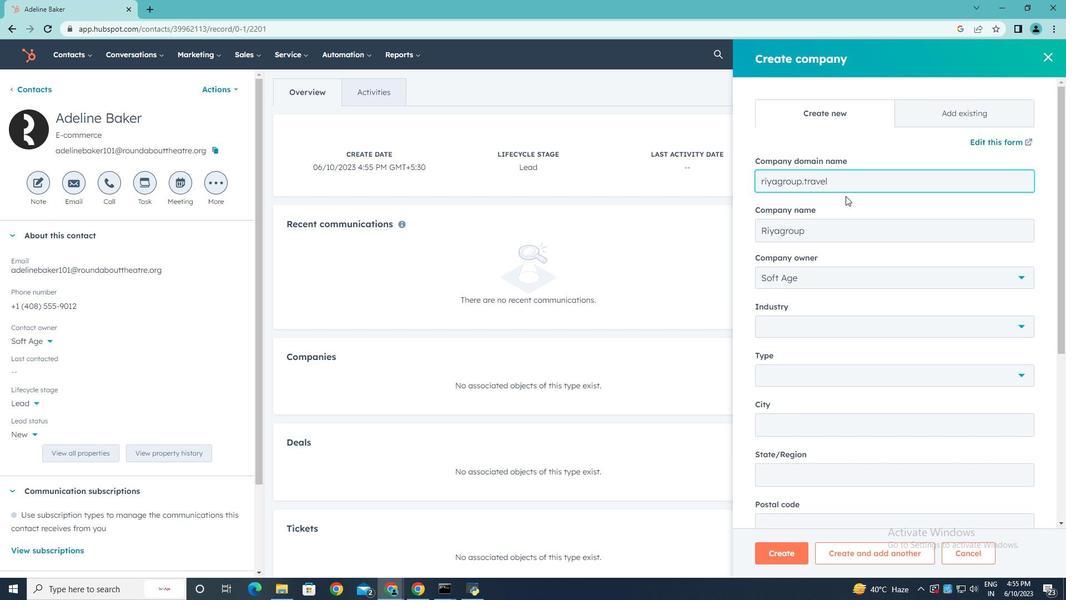 
Action: Mouse scrolled (846, 195) with delta (0, 0)
Screenshot: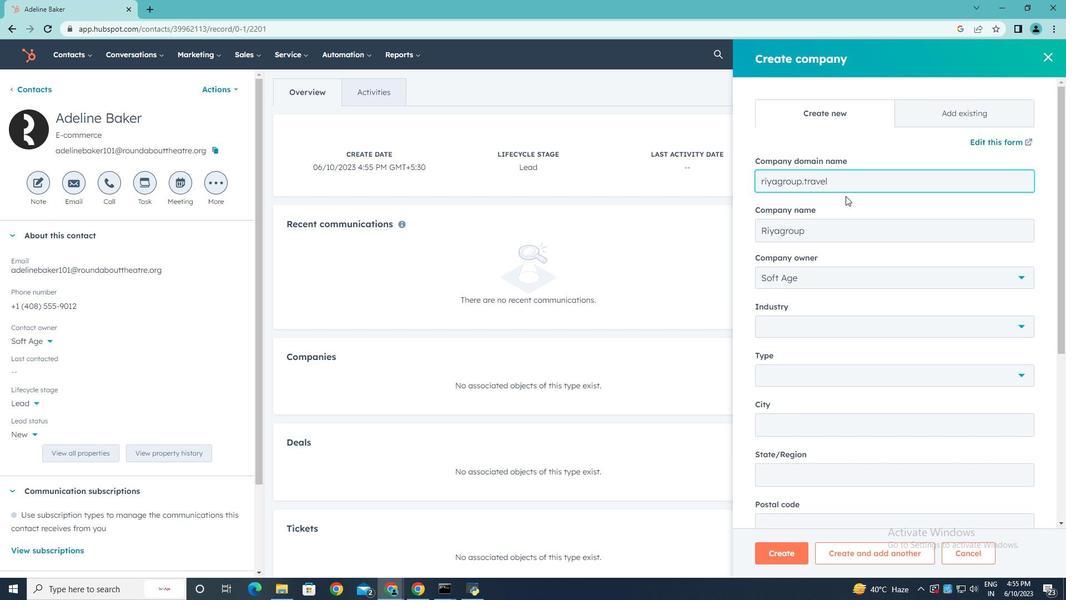 
Action: Mouse scrolled (846, 195) with delta (0, 0)
Screenshot: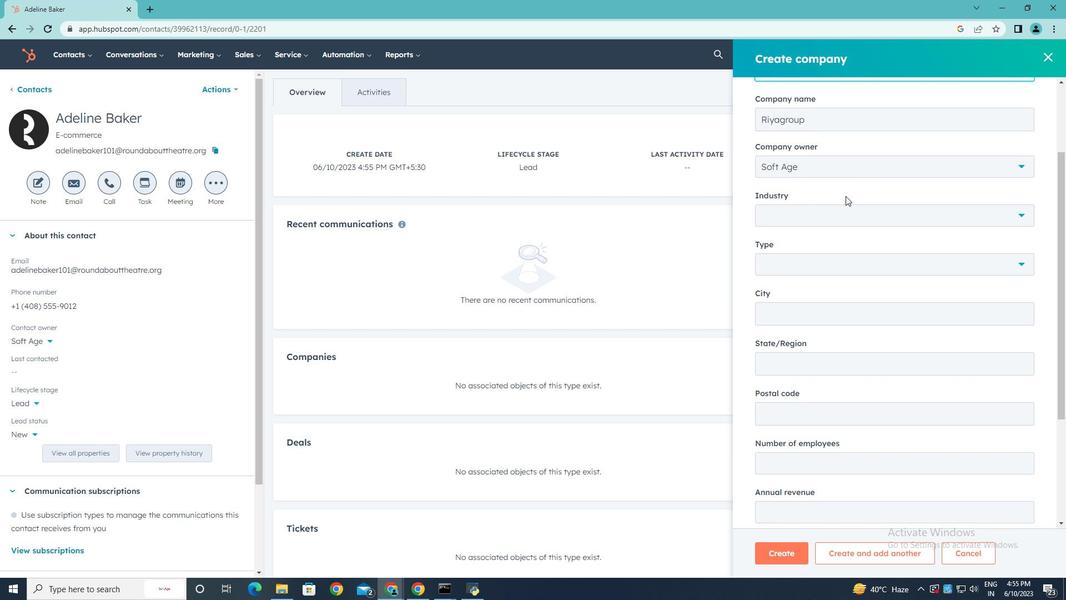 
Action: Mouse moved to (960, 211)
Screenshot: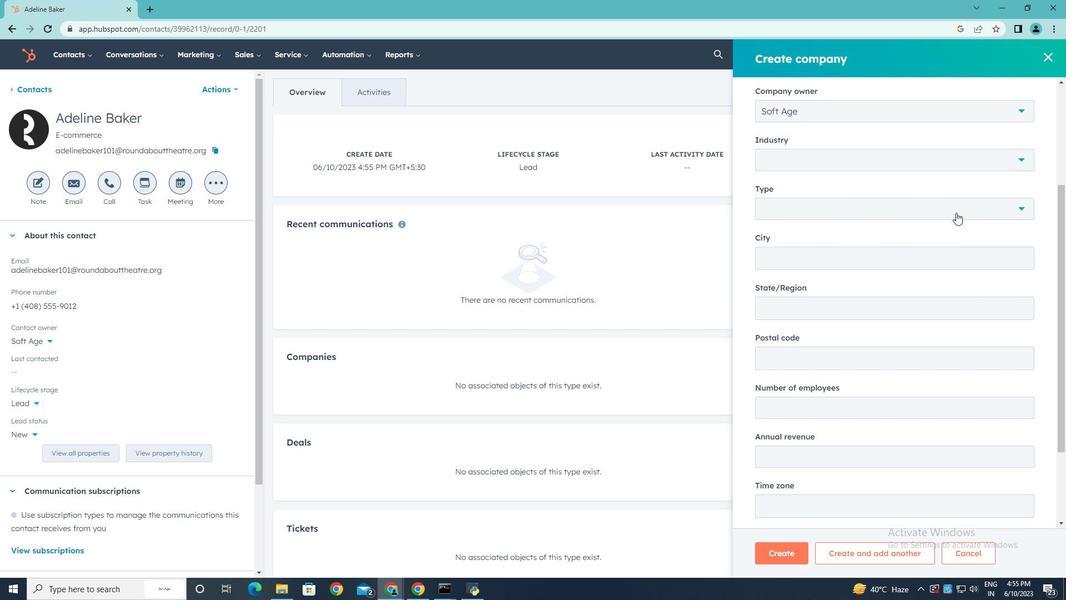 
Action: Mouse pressed left at (960, 211)
Screenshot: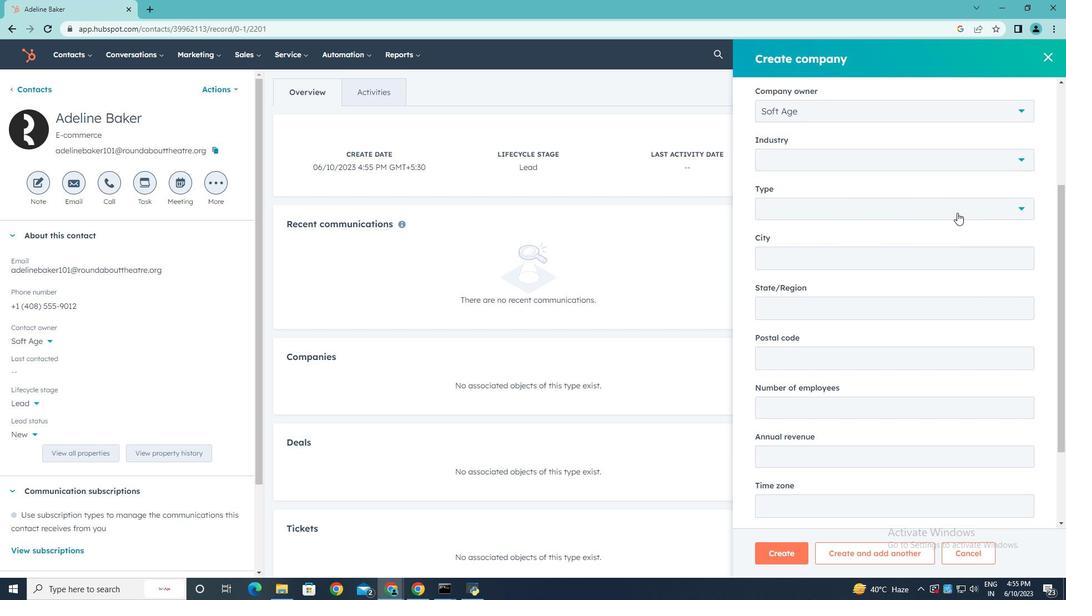 
Action: Mouse moved to (801, 262)
Screenshot: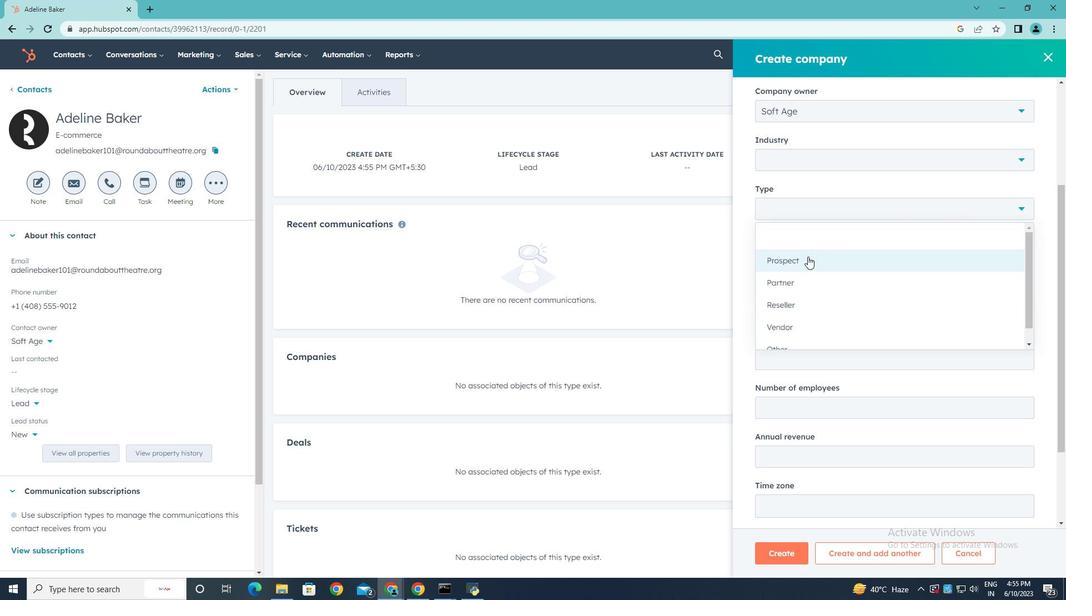 
Action: Mouse pressed left at (801, 262)
Screenshot: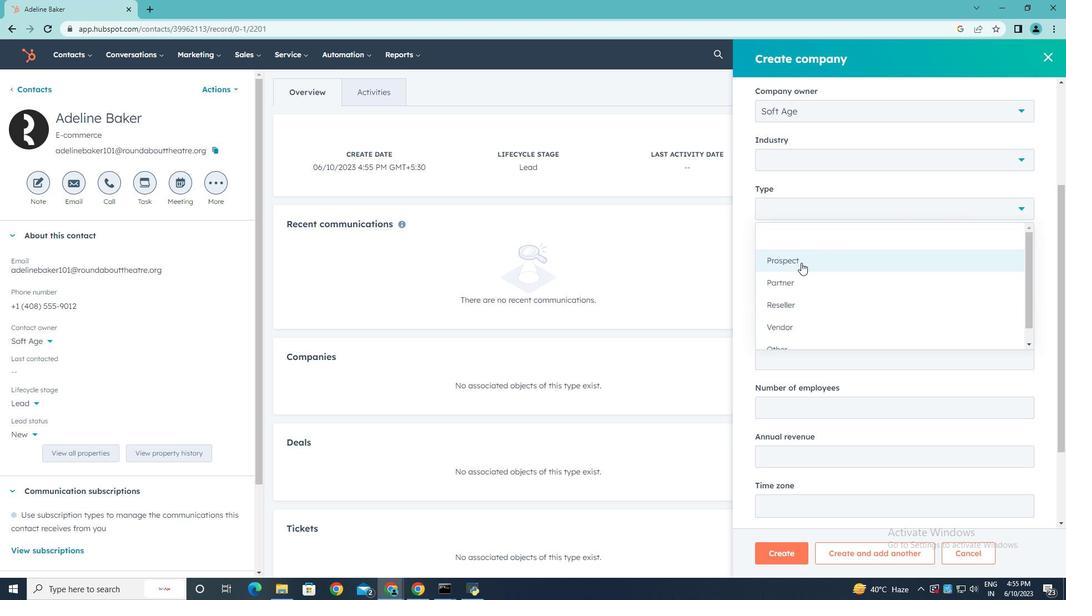 
Action: Mouse moved to (809, 264)
Screenshot: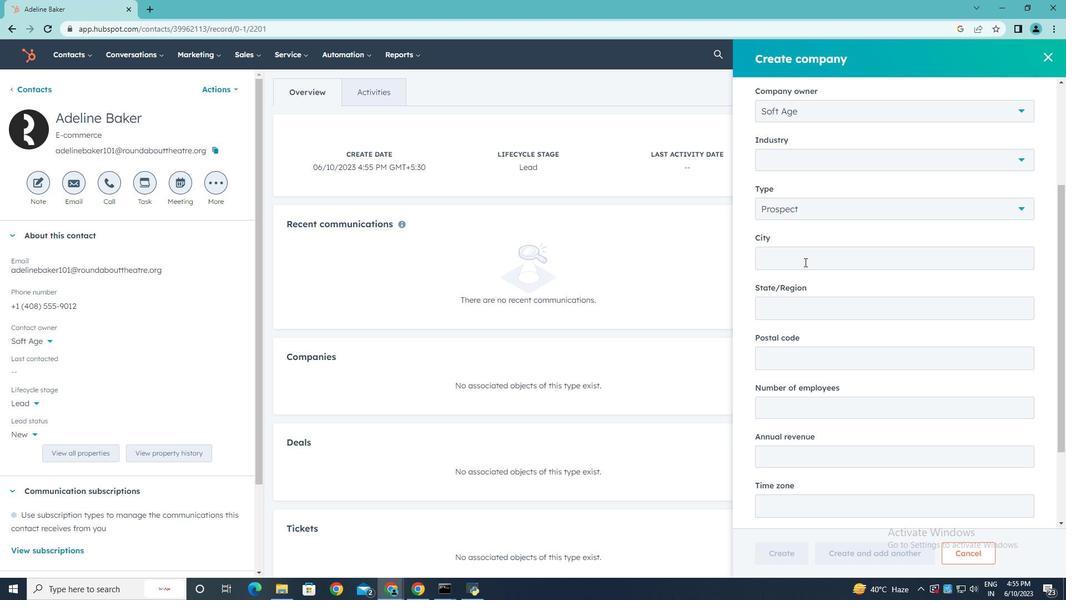
Action: Mouse scrolled (809, 263) with delta (0, 0)
Screenshot: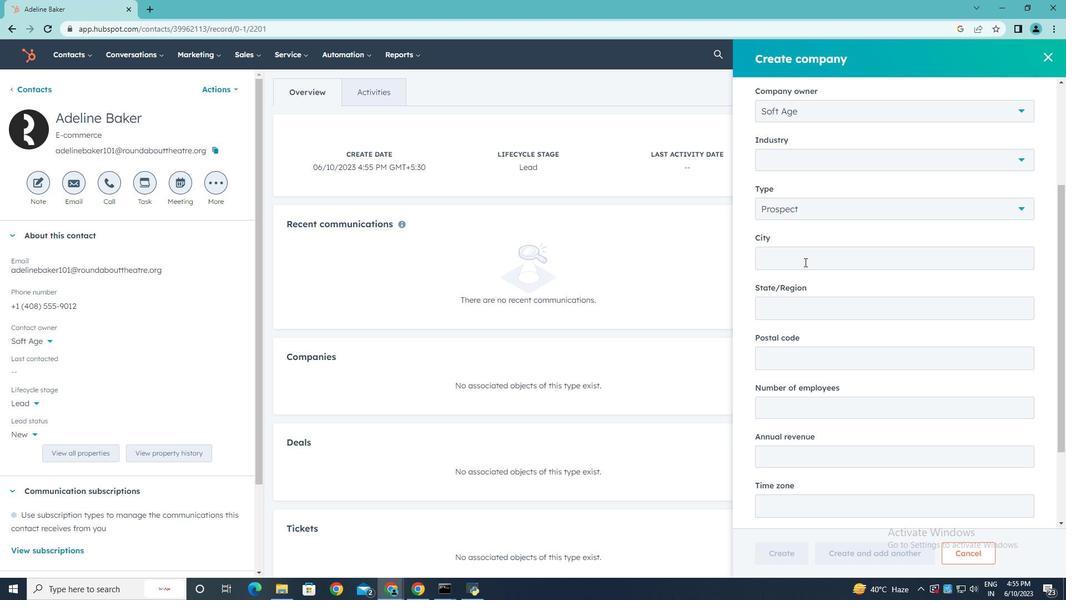 
Action: Mouse moved to (809, 265)
Screenshot: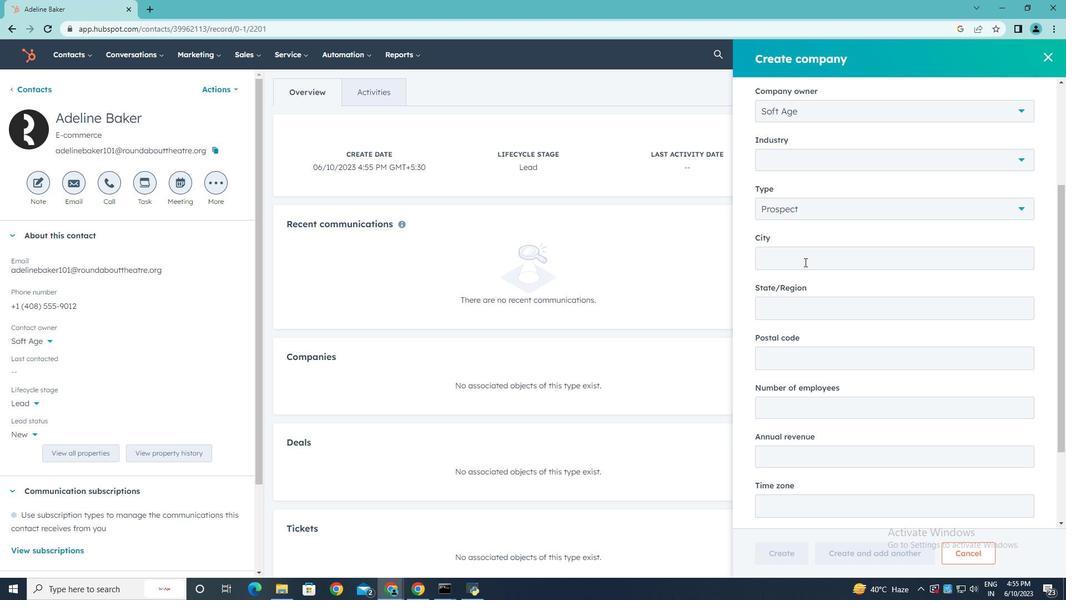 
Action: Mouse scrolled (809, 264) with delta (0, 0)
Screenshot: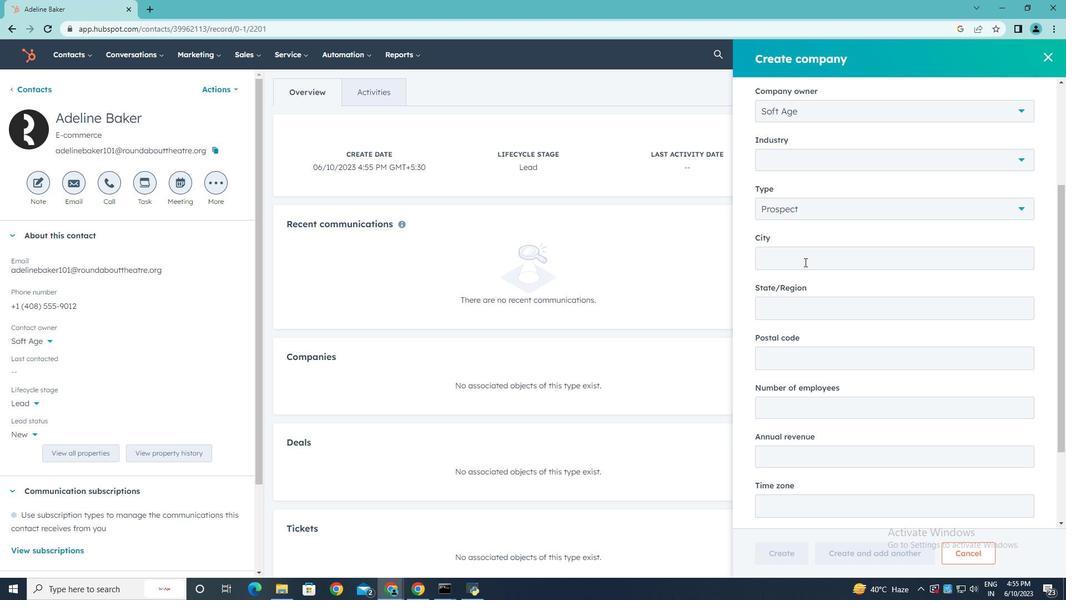 
Action: Mouse scrolled (809, 264) with delta (0, 0)
Screenshot: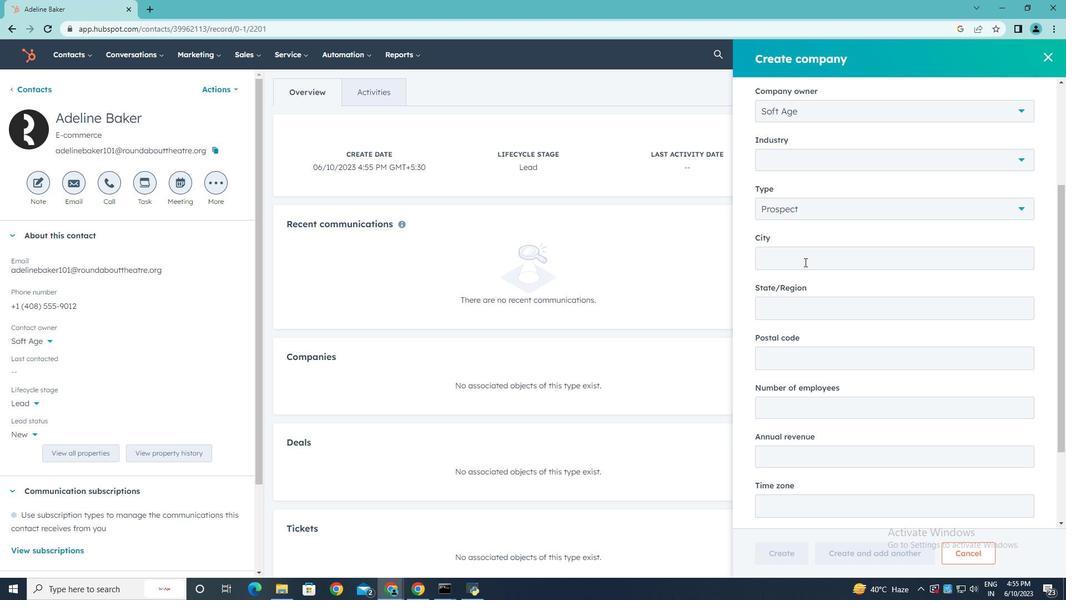 
Action: Mouse scrolled (809, 264) with delta (0, 0)
Screenshot: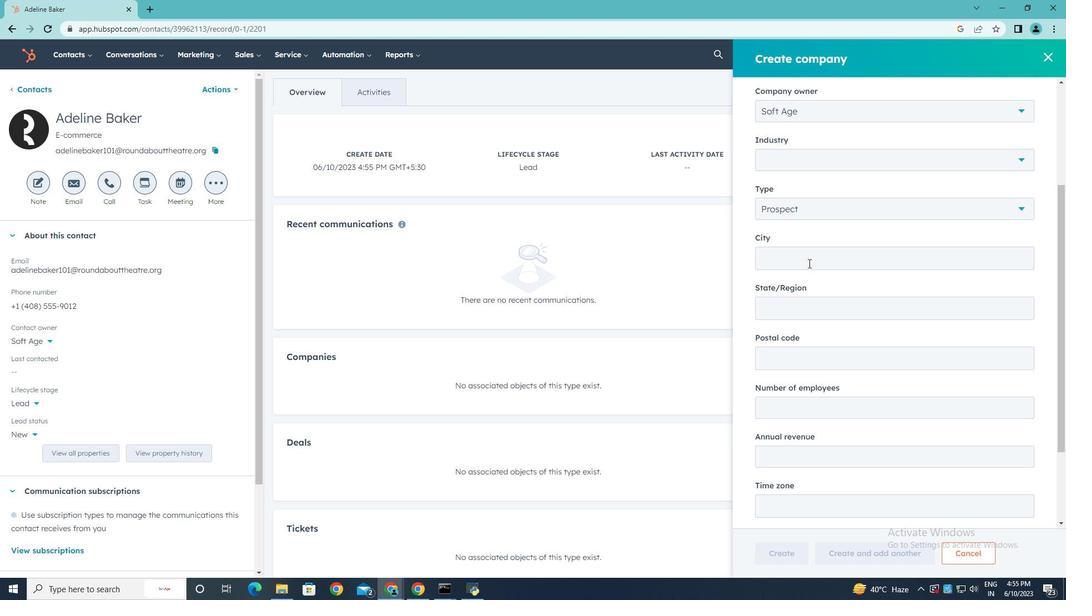 
Action: Mouse scrolled (809, 264) with delta (0, 0)
Screenshot: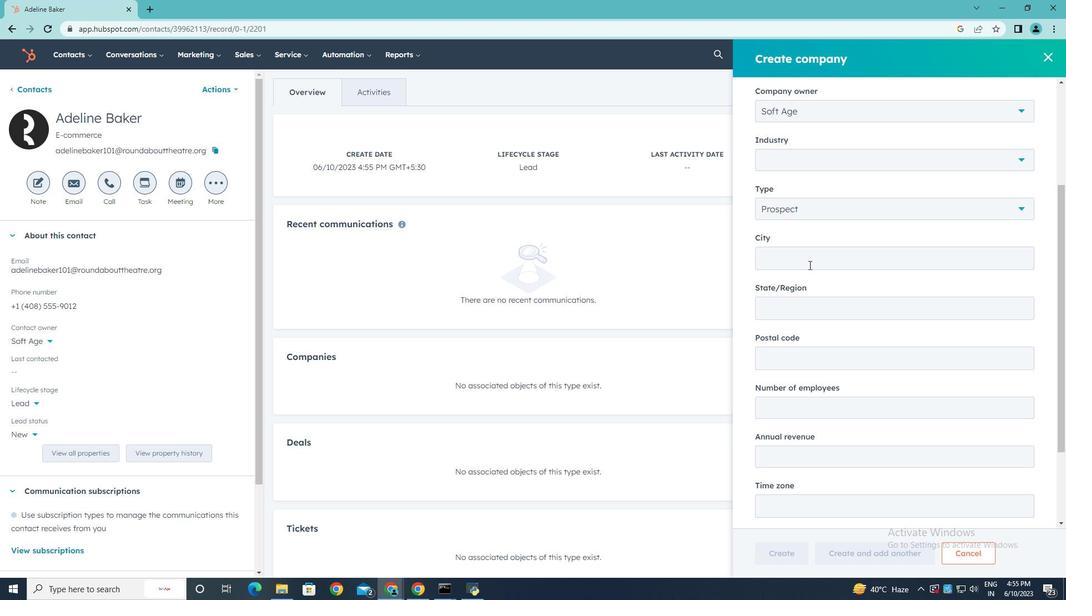 
Action: Mouse scrolled (809, 264) with delta (0, 0)
Screenshot: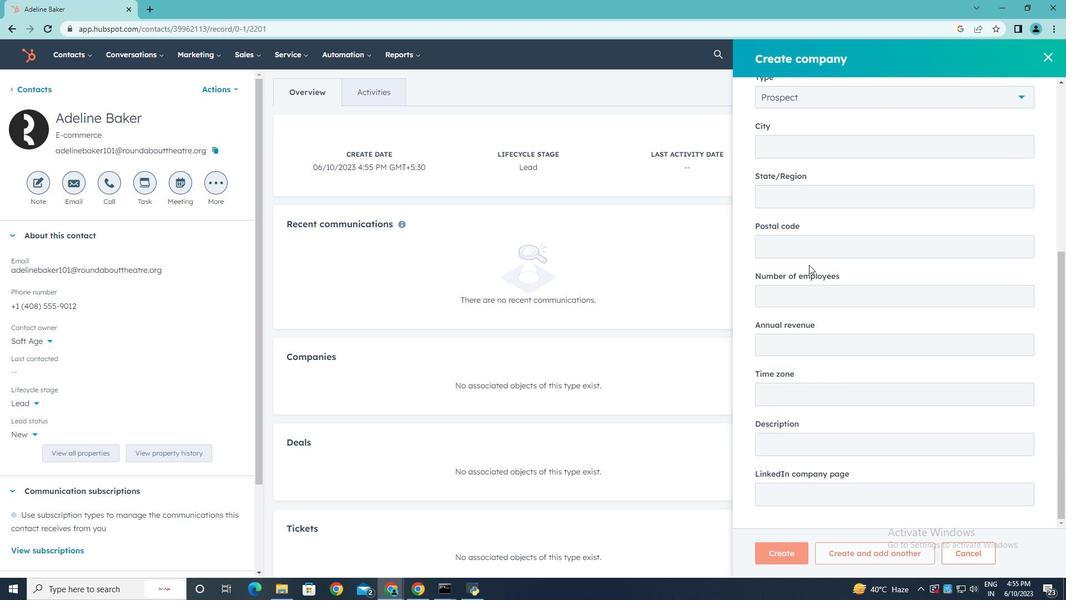 
Action: Mouse scrolled (809, 264) with delta (0, 0)
Screenshot: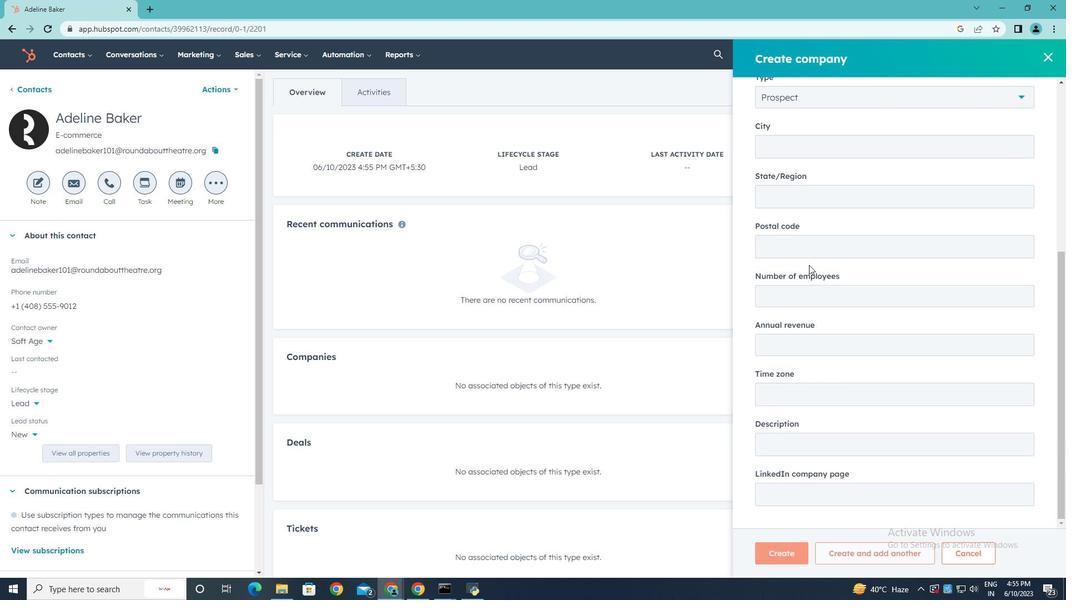 
Action: Mouse scrolled (809, 264) with delta (0, 0)
Screenshot: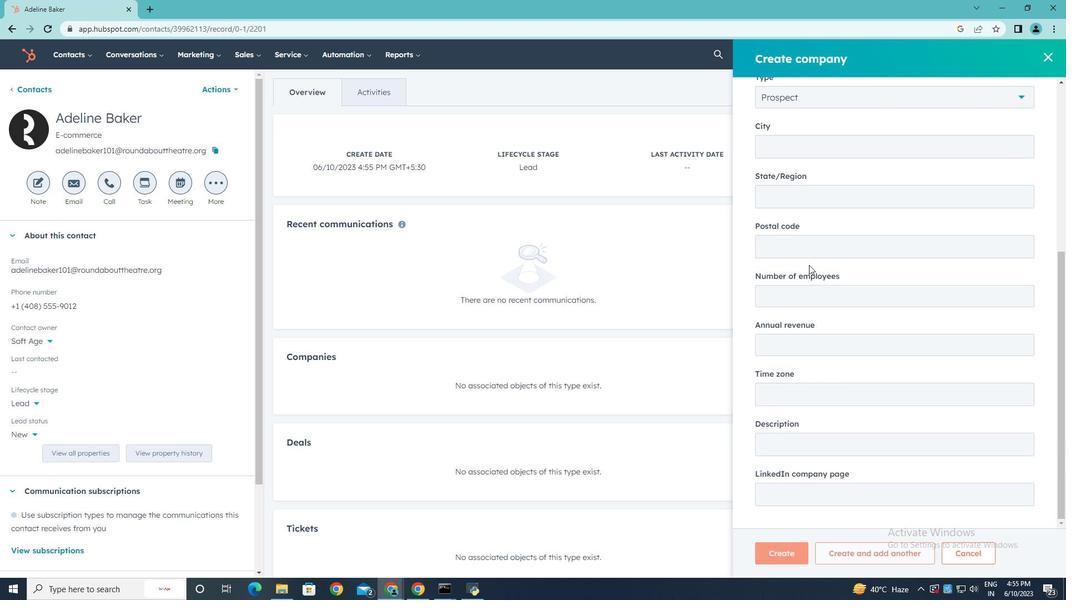 
Action: Mouse scrolled (809, 264) with delta (0, 0)
Screenshot: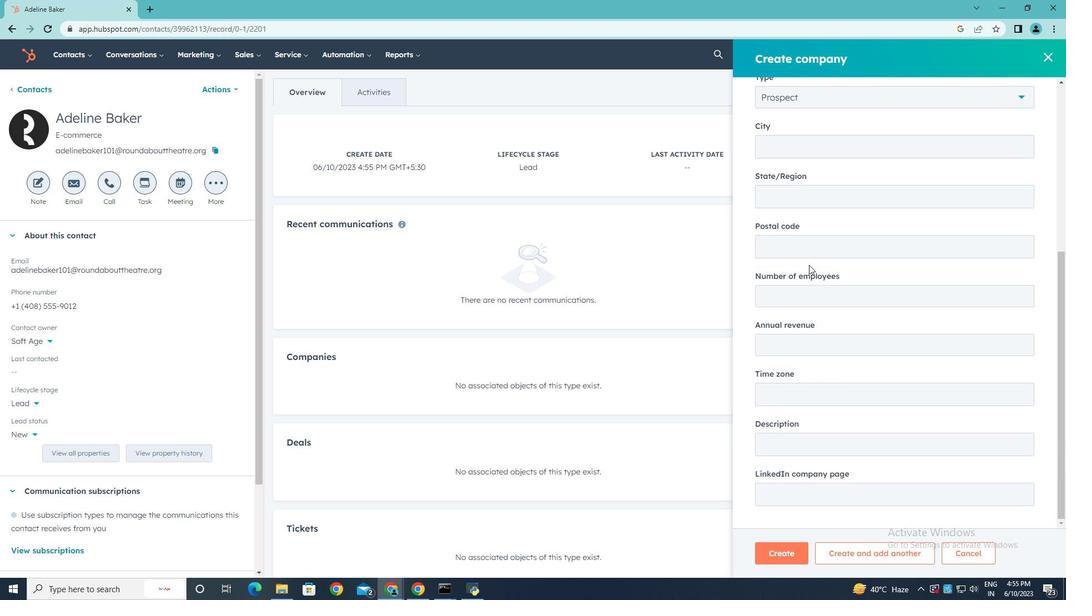
Action: Mouse scrolled (809, 264) with delta (0, 0)
Screenshot: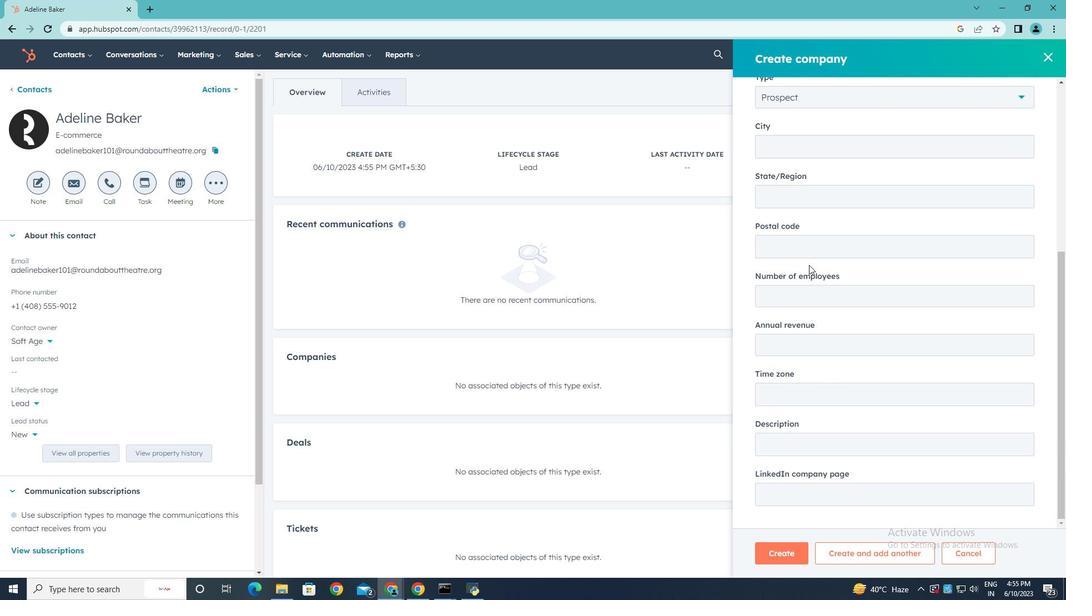 
Action: Mouse moved to (777, 550)
Screenshot: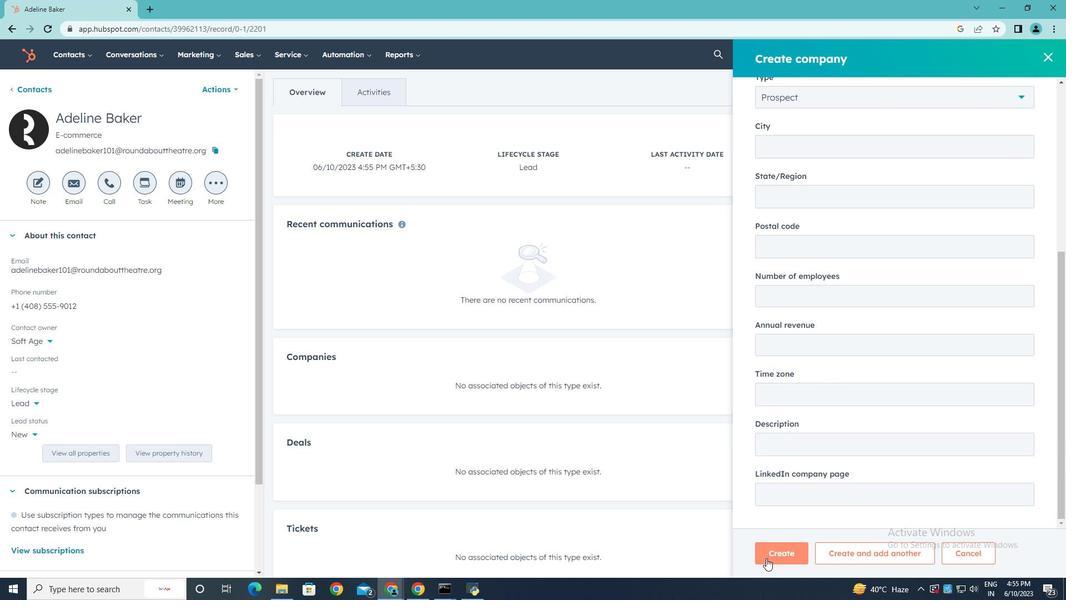 
Action: Mouse pressed left at (777, 550)
Screenshot: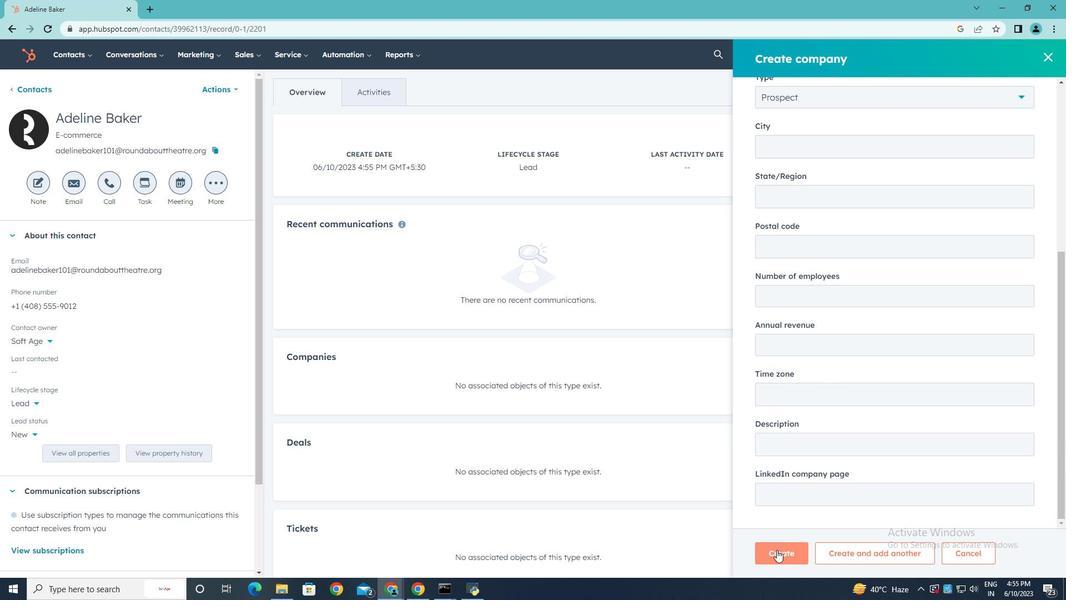 
Action: Mouse moved to (704, 407)
Screenshot: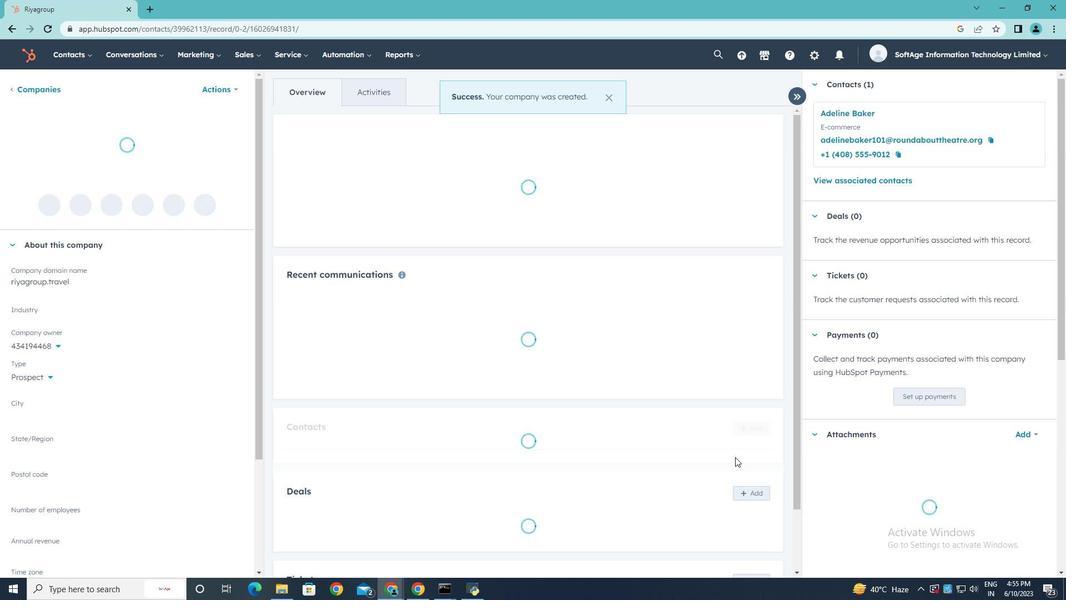
